 Task: Find connections with filter location Villers-lès-Nancy with filter topic #Jobswith filter profile language Potuguese with filter current company Medline Industries, LP with filter school SILVER OAK COLLEGE OF ENGG., & TECH., AHMEDABAD 077 with filter industry Metal Treatments with filter service category WordPress Design with filter keywords title Mortgage Loan Processor
Action: Mouse moved to (304, 209)
Screenshot: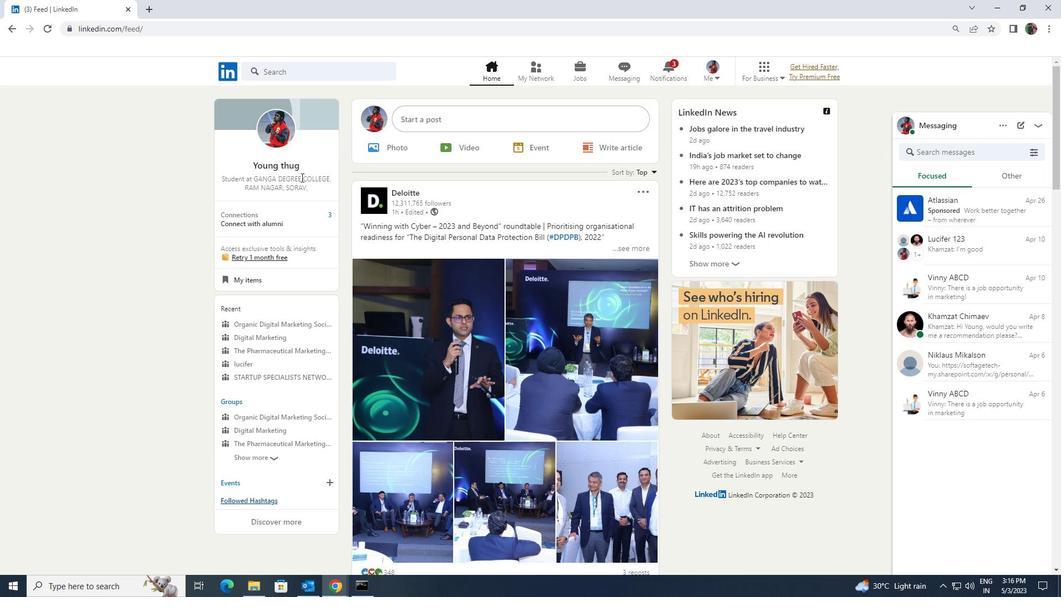 
Action: Mouse pressed left at (304, 209)
Screenshot: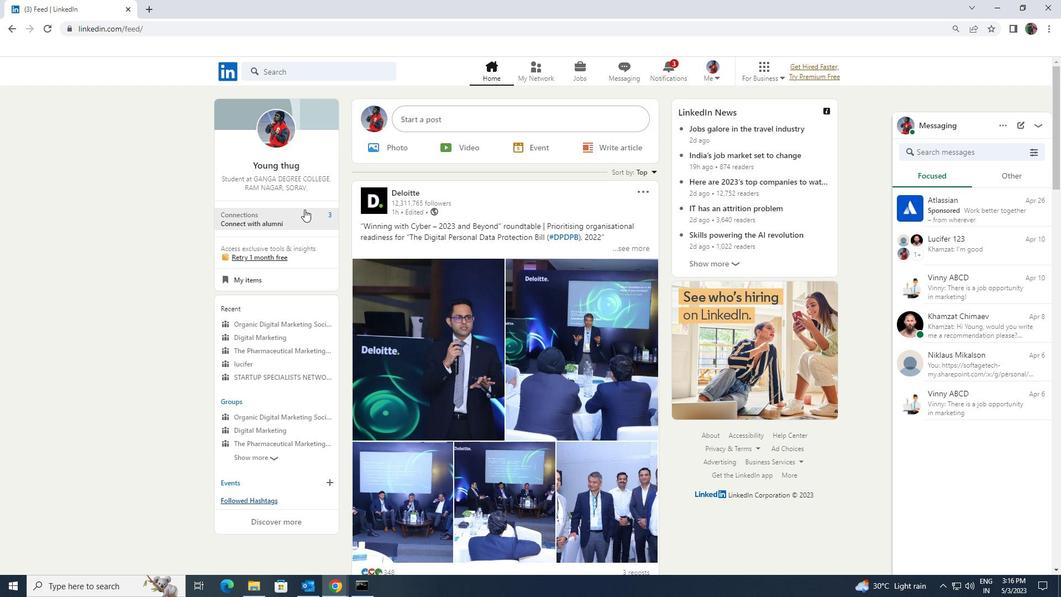 
Action: Mouse moved to (319, 132)
Screenshot: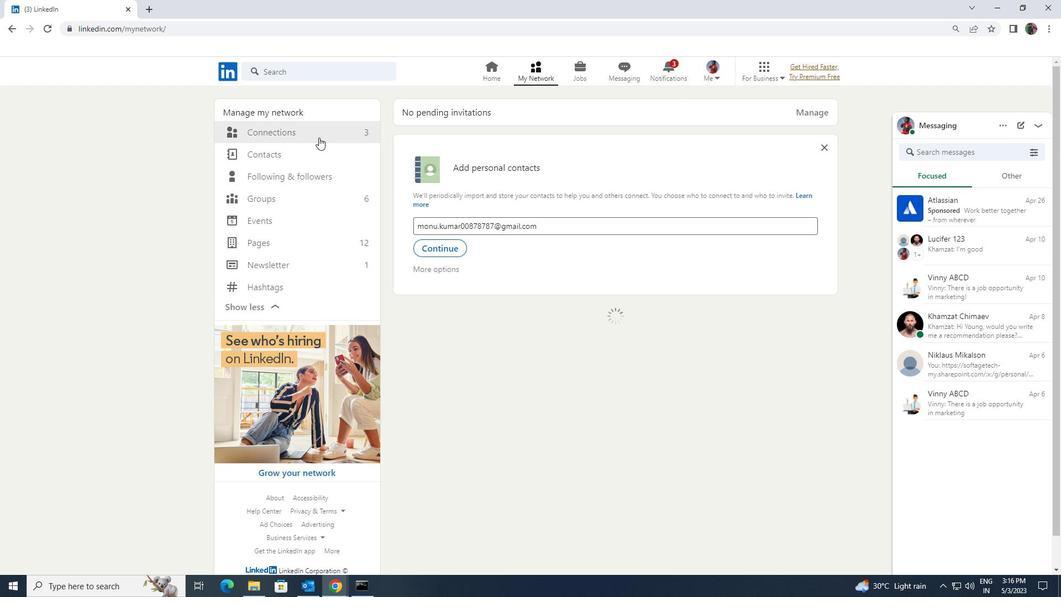 
Action: Mouse pressed left at (319, 132)
Screenshot: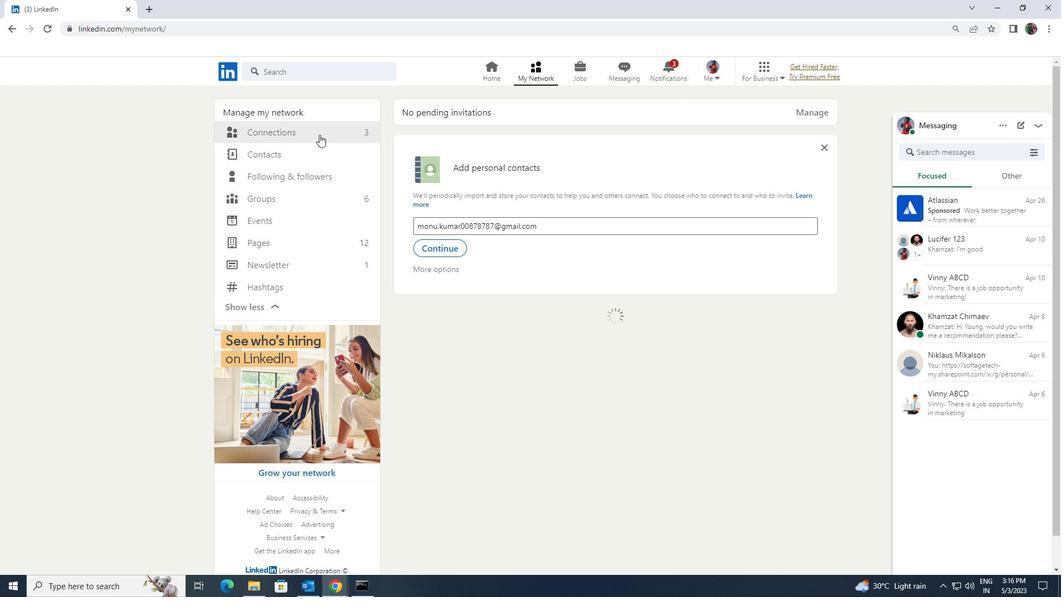 
Action: Mouse moved to (604, 135)
Screenshot: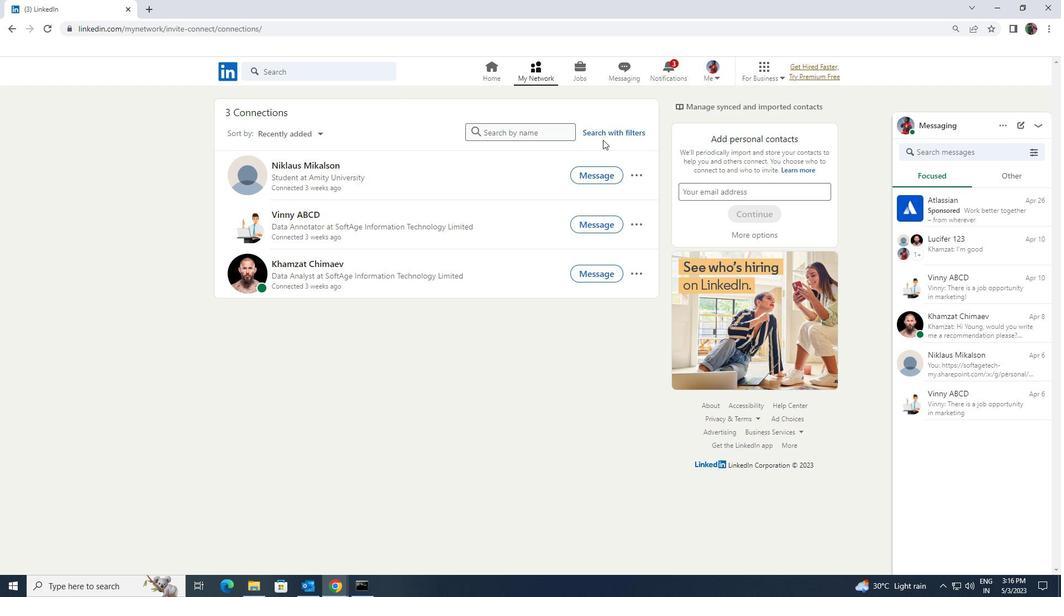 
Action: Mouse pressed left at (604, 135)
Screenshot: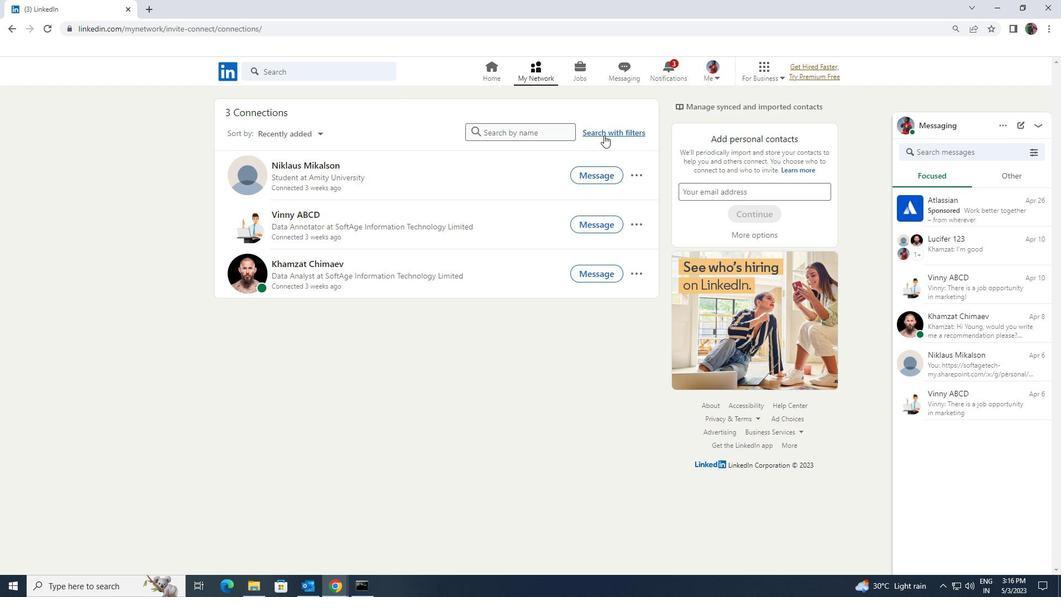 
Action: Mouse moved to (562, 102)
Screenshot: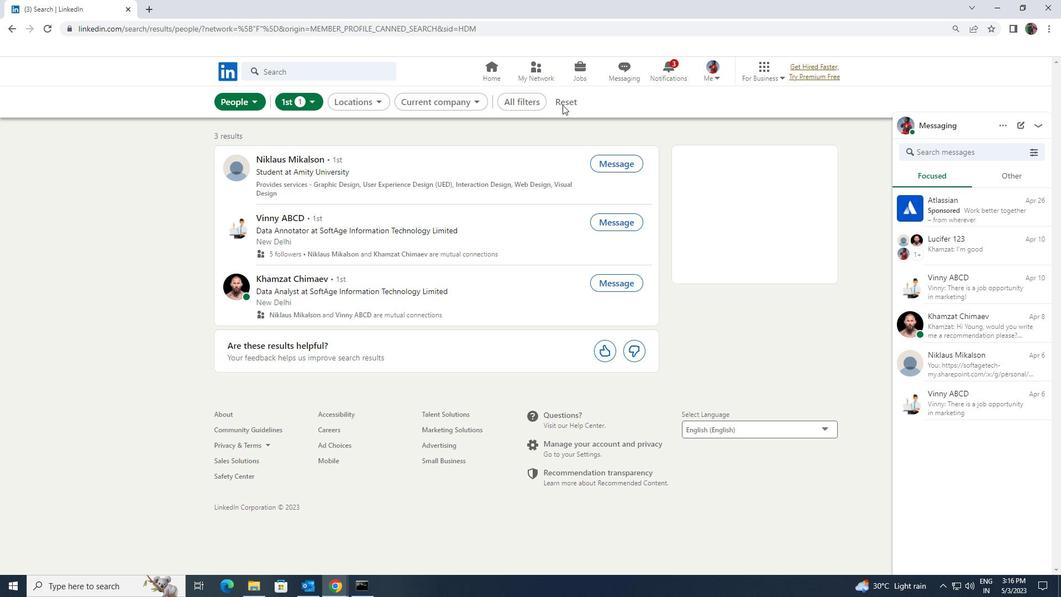 
Action: Mouse pressed left at (562, 102)
Screenshot: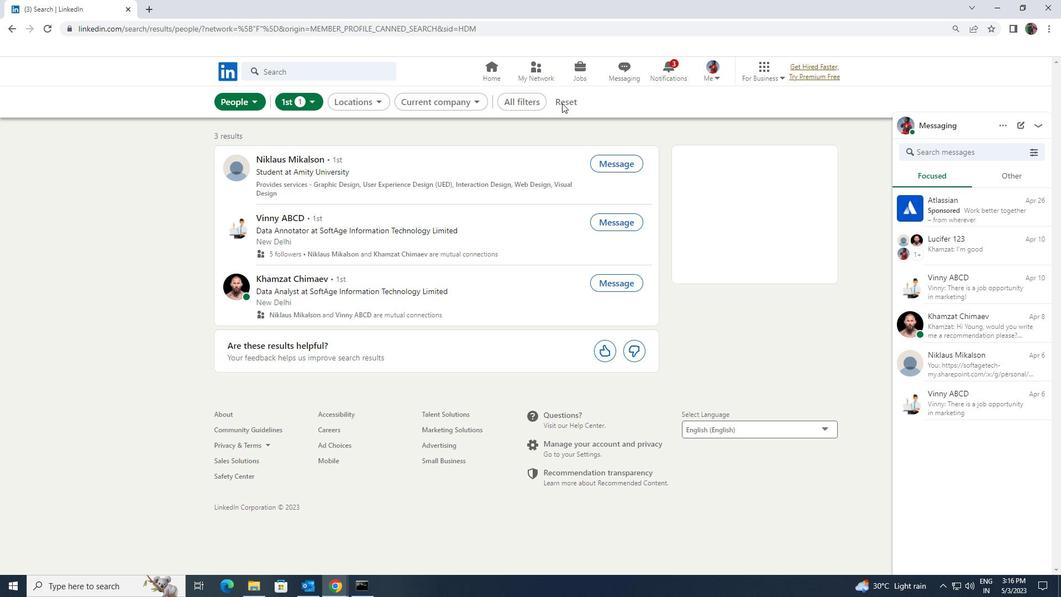 
Action: Mouse moved to (543, 101)
Screenshot: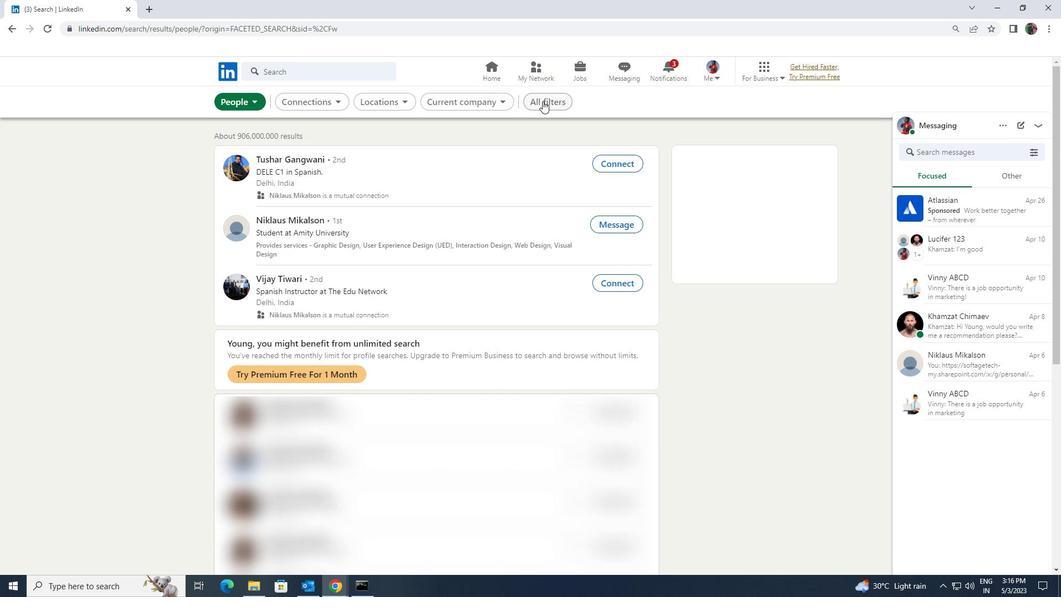 
Action: Mouse pressed left at (543, 101)
Screenshot: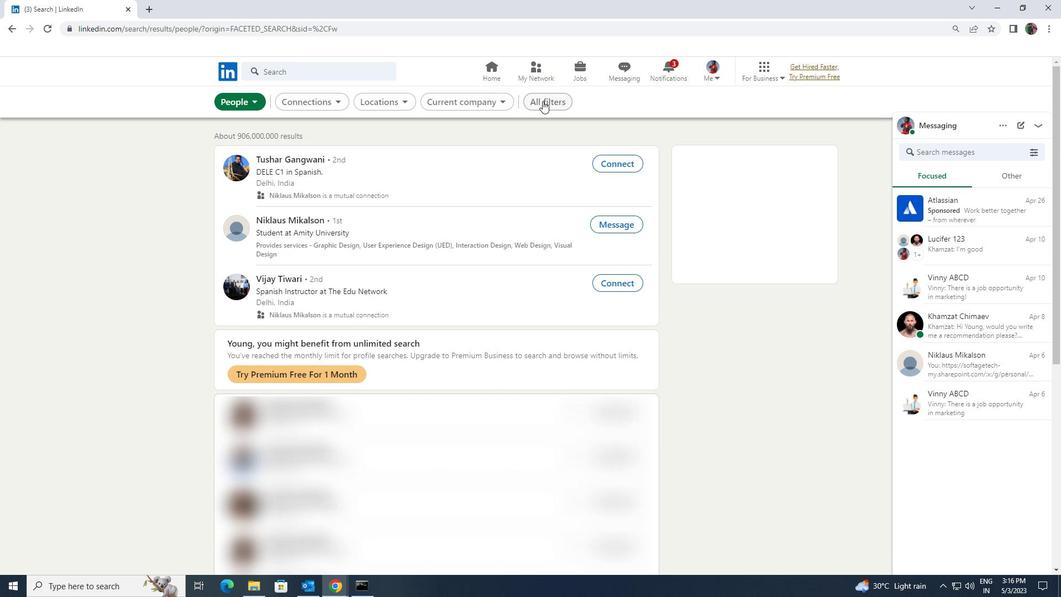 
Action: Mouse moved to (916, 435)
Screenshot: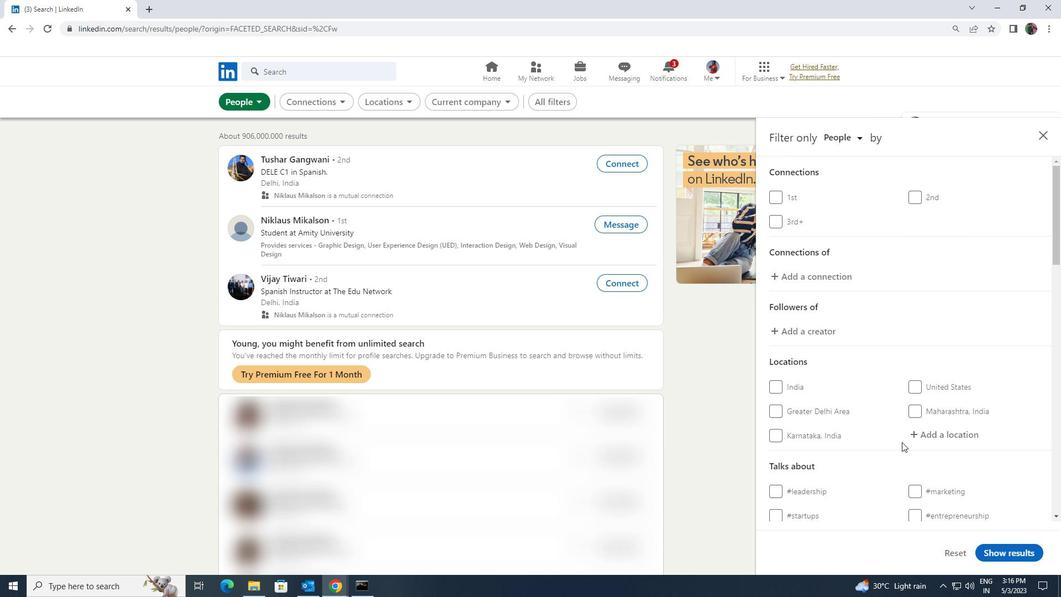 
Action: Mouse pressed left at (916, 435)
Screenshot: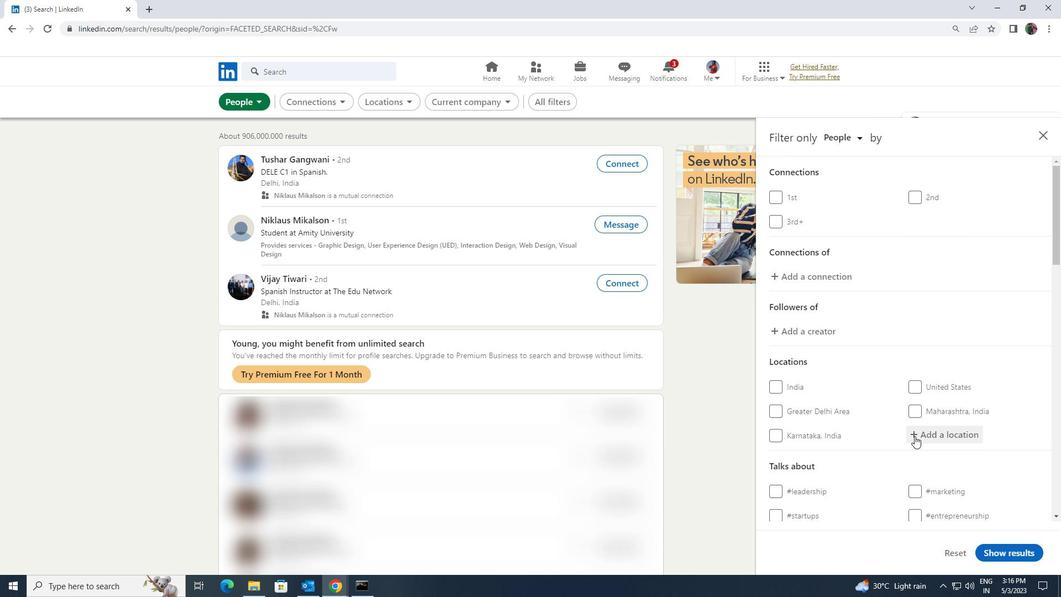 
Action: Mouse moved to (916, 434)
Screenshot: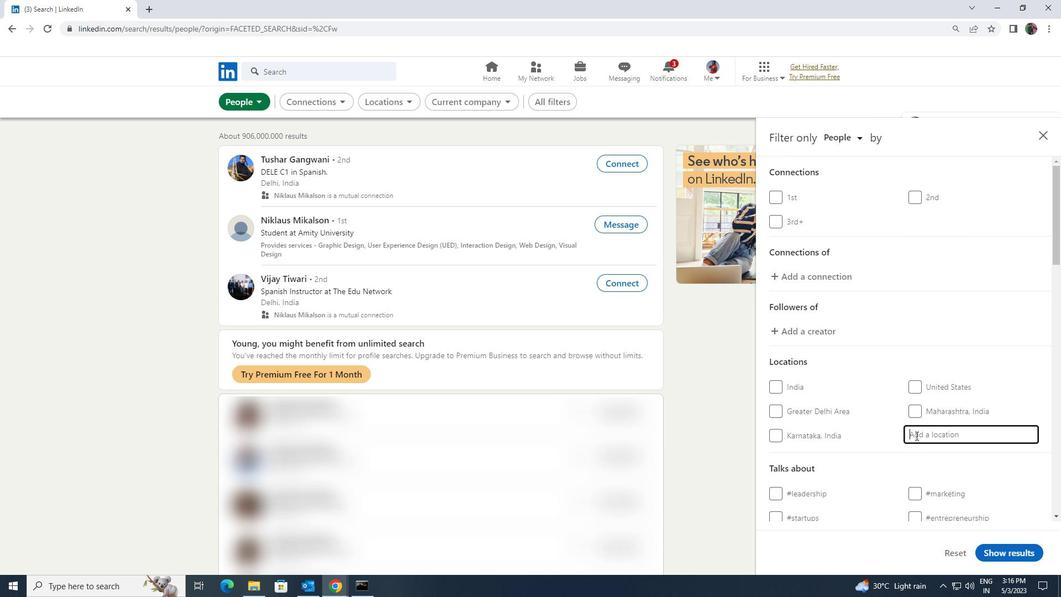 
Action: Key pressed <Key.shift>VILLERSL<Key.backspace><Key.space>LE<Key.space><Key.backspace><Key.backspace><Key.backspace>S<Key.backspace>LES<Key.space>
Screenshot: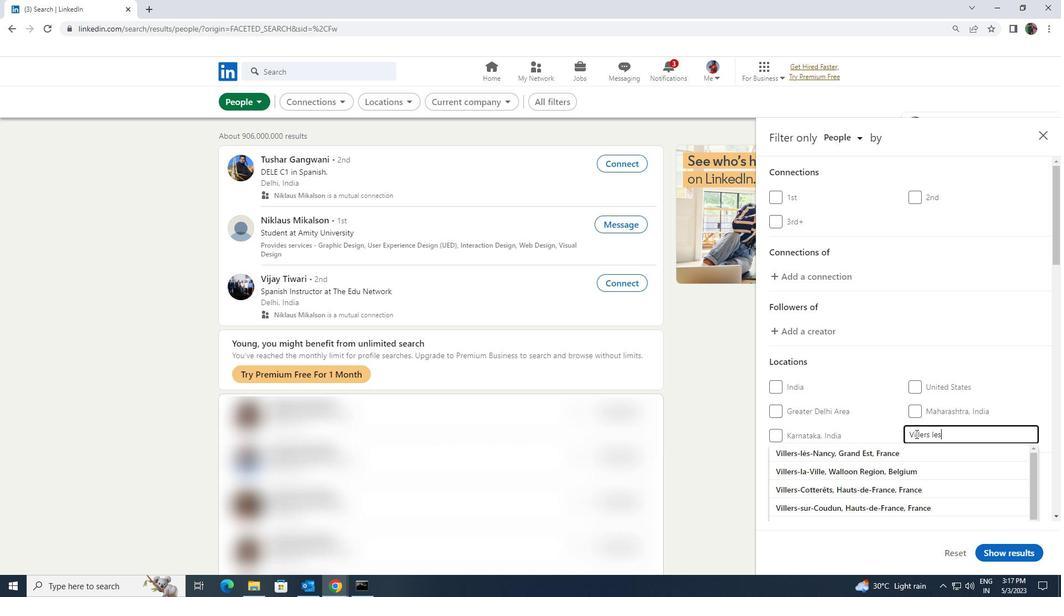 
Action: Mouse moved to (911, 449)
Screenshot: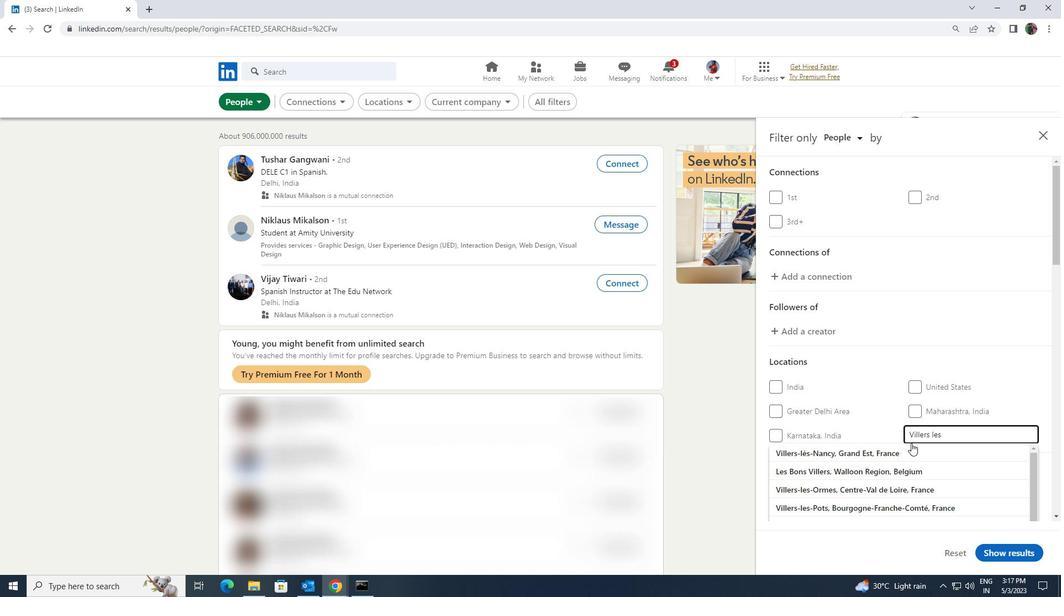 
Action: Mouse pressed left at (911, 449)
Screenshot: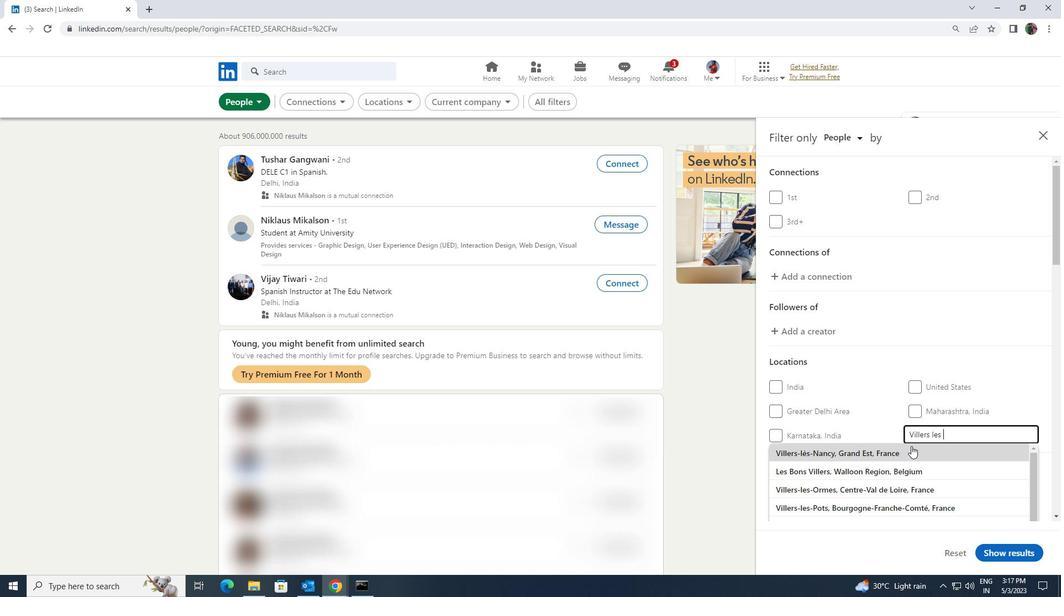 
Action: Mouse moved to (901, 446)
Screenshot: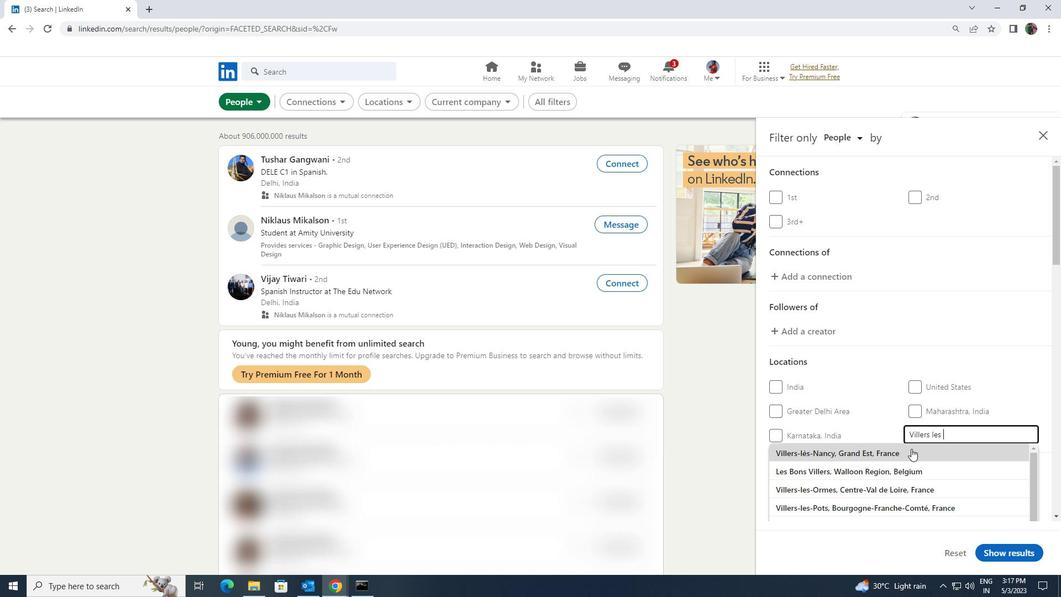 
Action: Mouse scrolled (901, 445) with delta (0, 0)
Screenshot: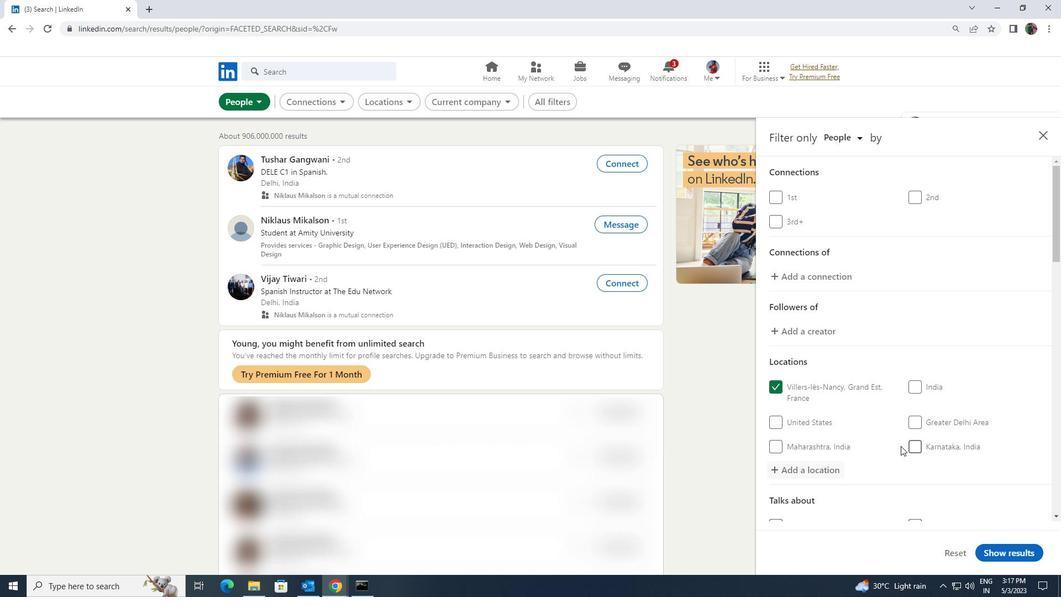 
Action: Mouse scrolled (901, 445) with delta (0, 0)
Screenshot: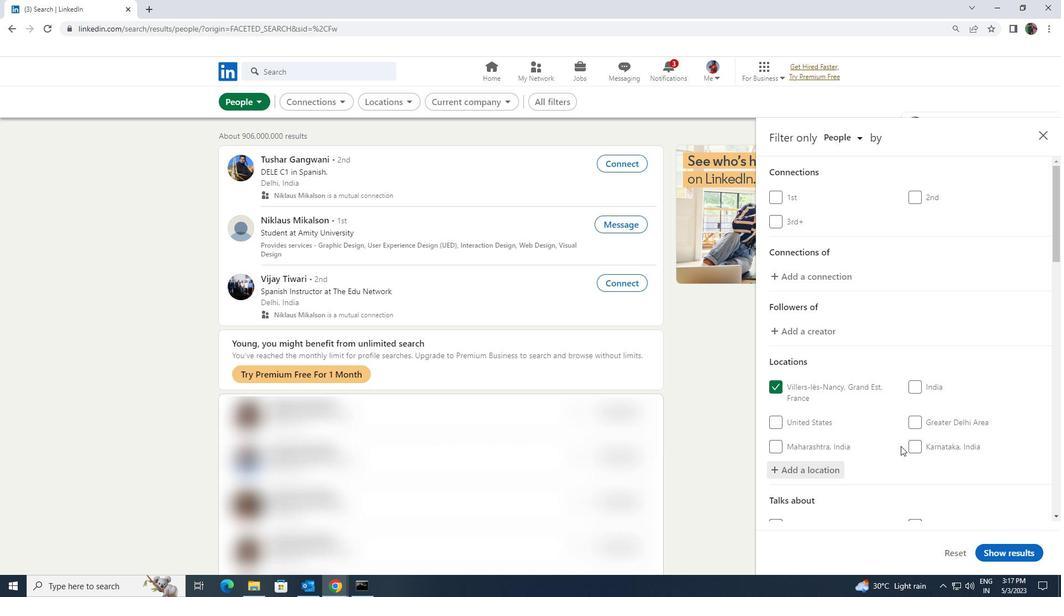 
Action: Mouse moved to (930, 467)
Screenshot: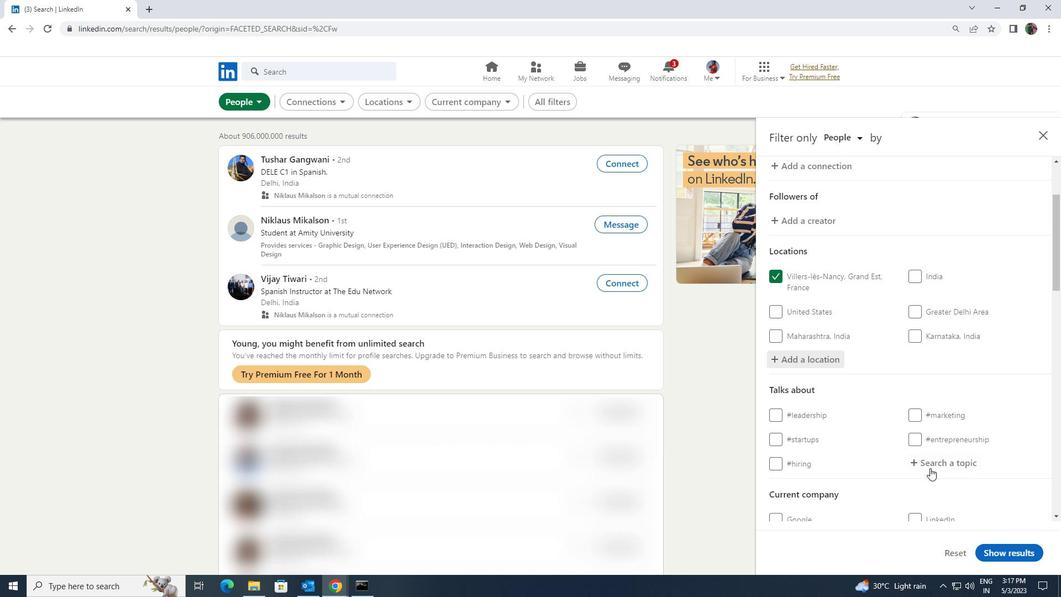 
Action: Mouse pressed left at (930, 467)
Screenshot: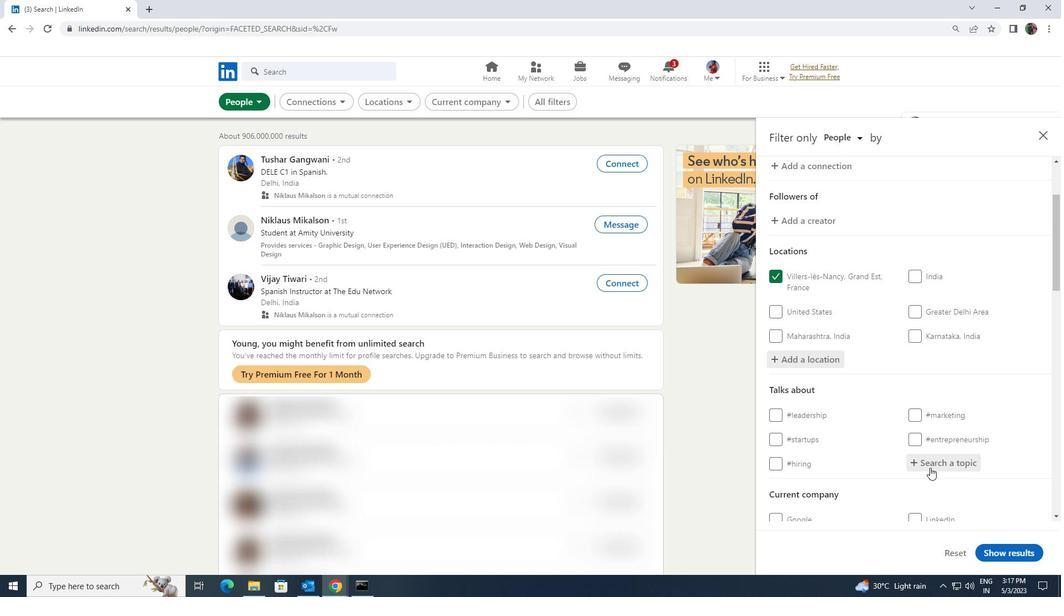 
Action: Key pressed <Key.shift><Key.shift><Key.shift><Key.shift><Key.shift><Key.shift><Key.shift>JOBS
Screenshot: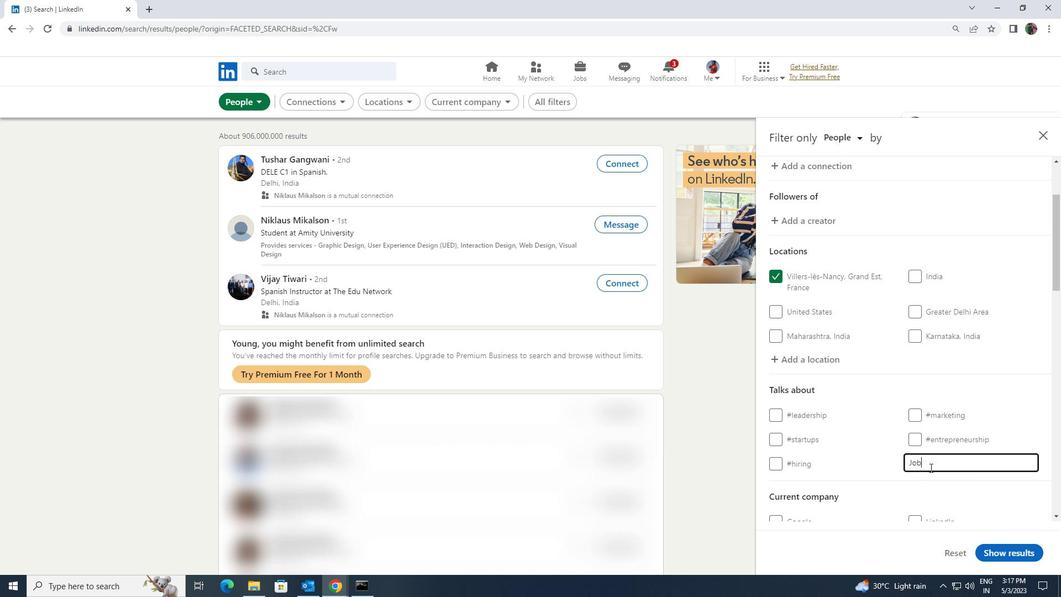 
Action: Mouse moved to (925, 470)
Screenshot: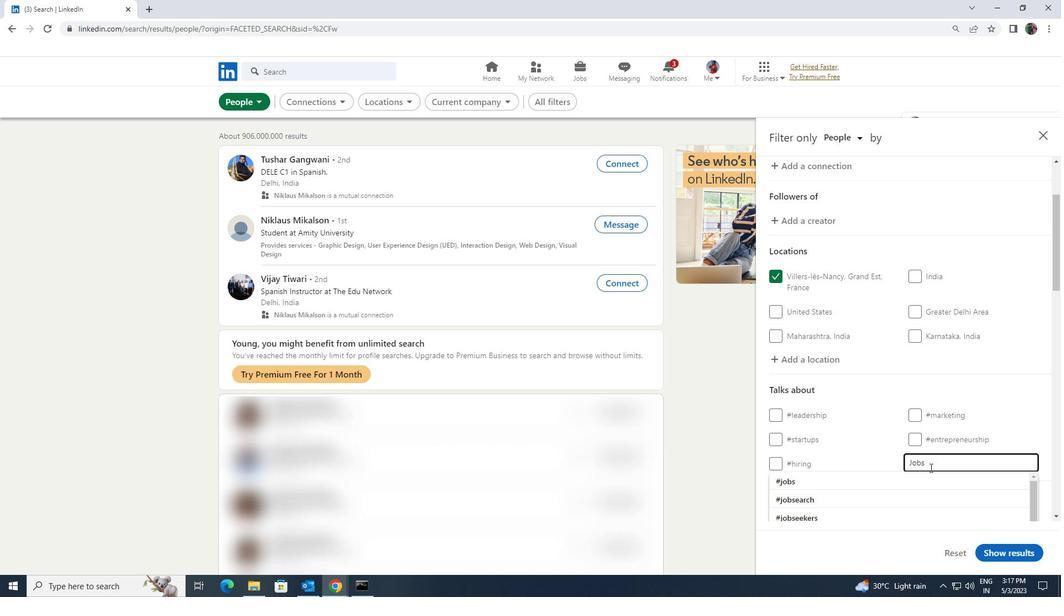 
Action: Mouse pressed left at (925, 470)
Screenshot: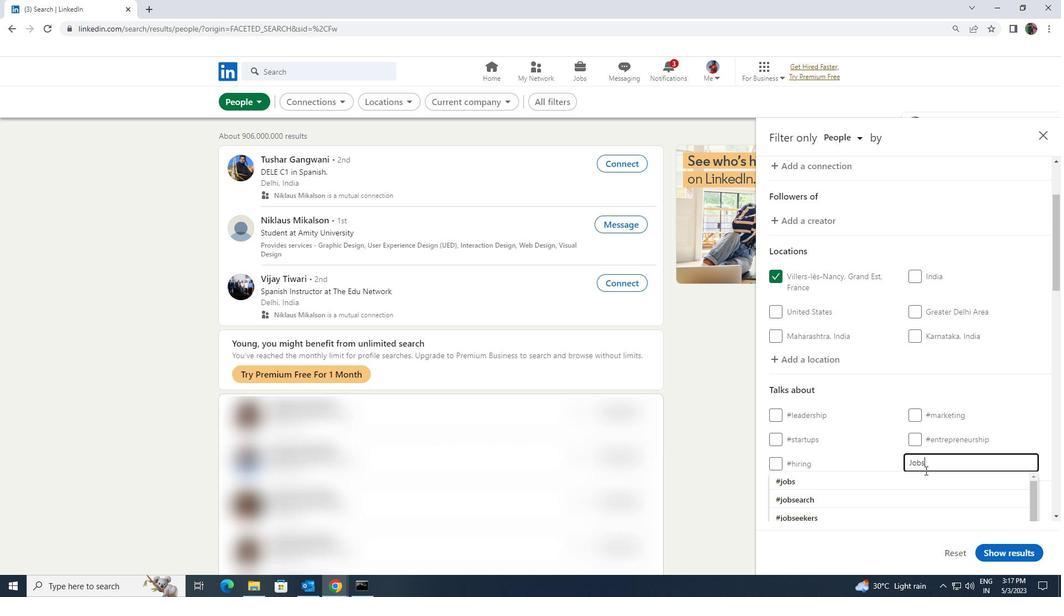 
Action: Mouse moved to (921, 475)
Screenshot: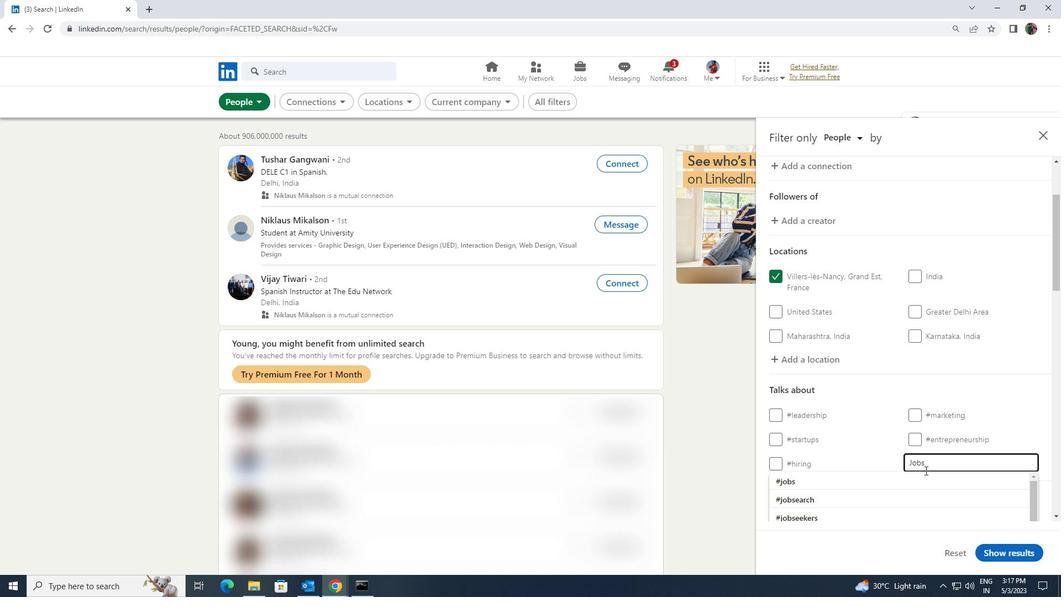 
Action: Mouse pressed left at (921, 475)
Screenshot: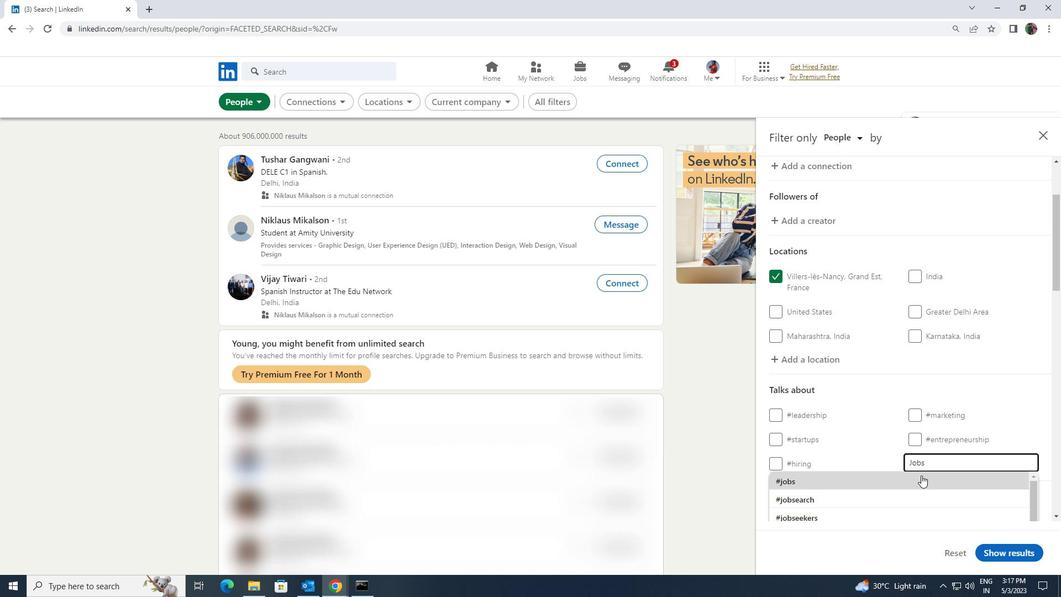 
Action: Mouse scrolled (921, 475) with delta (0, 0)
Screenshot: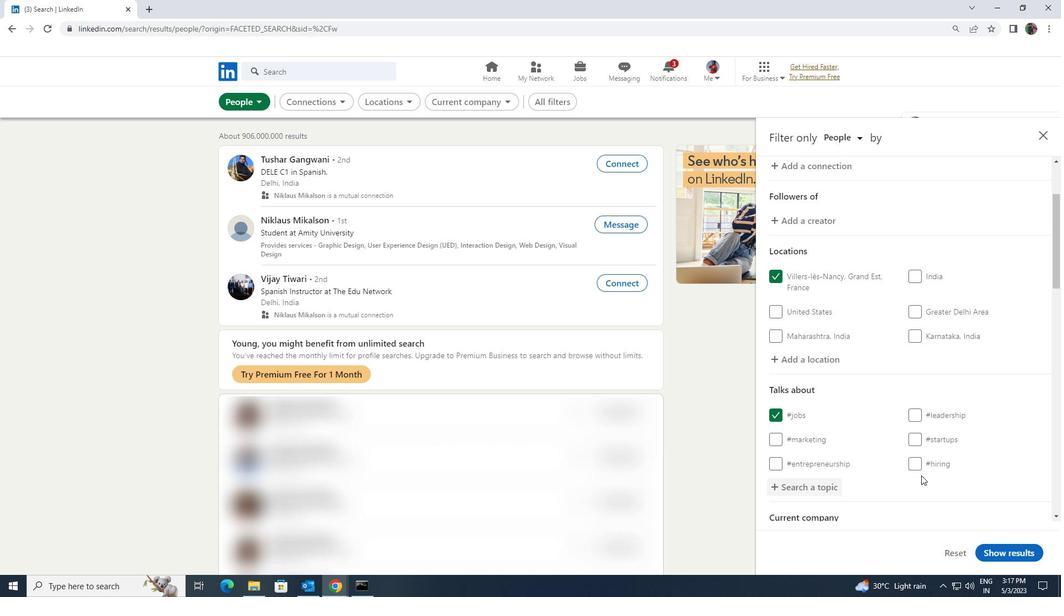 
Action: Mouse scrolled (921, 475) with delta (0, 0)
Screenshot: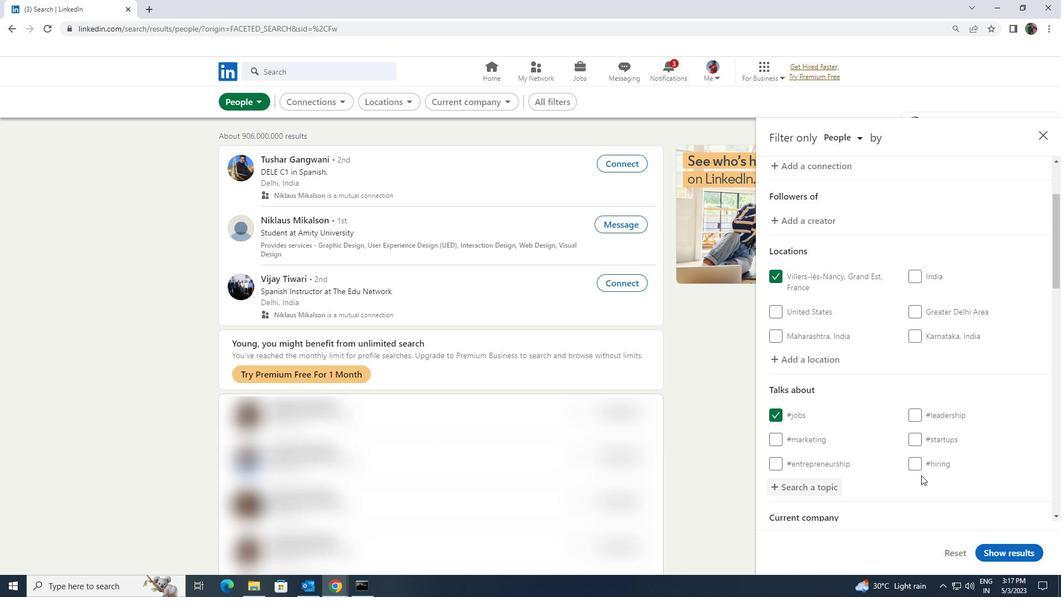 
Action: Mouse scrolled (921, 475) with delta (0, 0)
Screenshot: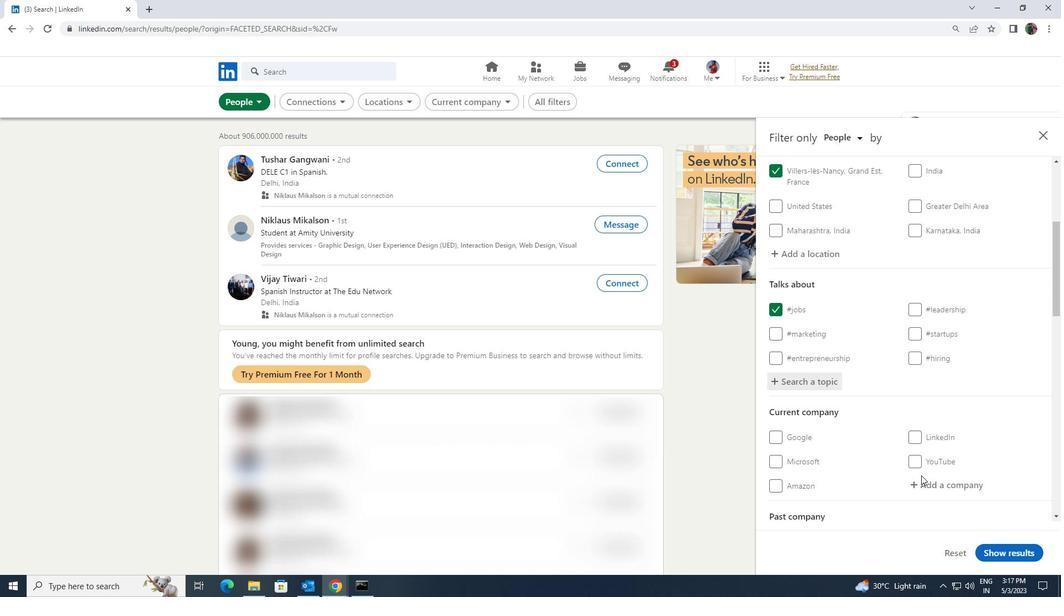 
Action: Mouse scrolled (921, 475) with delta (0, 0)
Screenshot: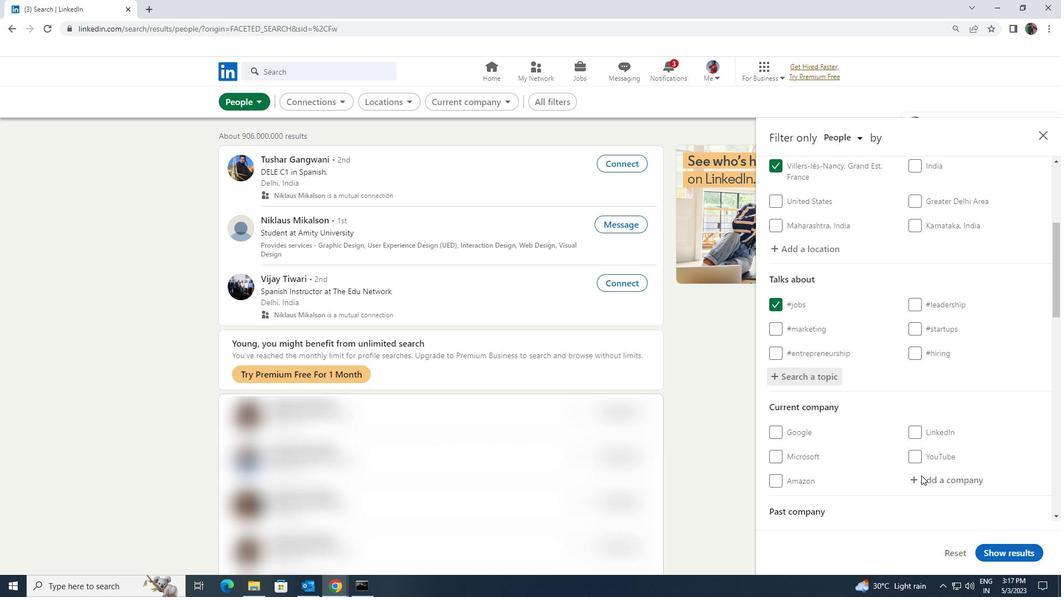 
Action: Mouse scrolled (921, 475) with delta (0, 0)
Screenshot: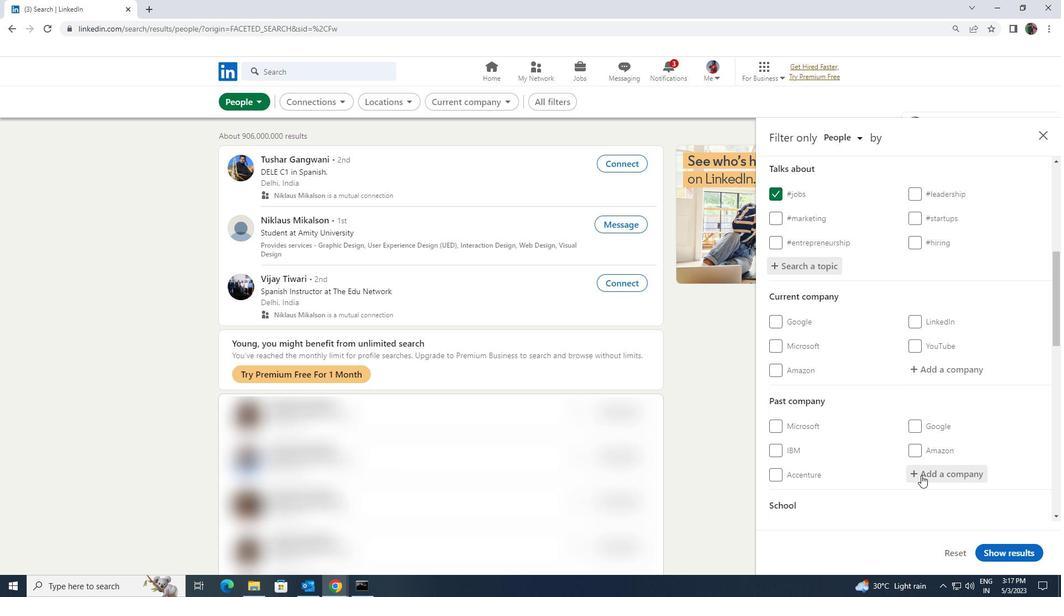 
Action: Mouse moved to (921, 475)
Screenshot: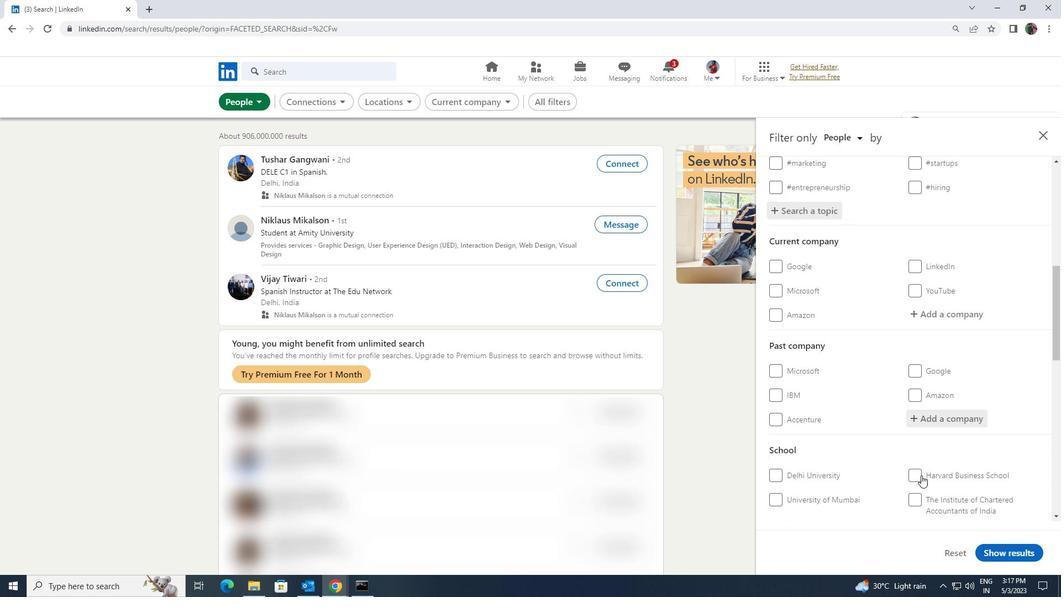 
Action: Mouse scrolled (921, 475) with delta (0, 0)
Screenshot: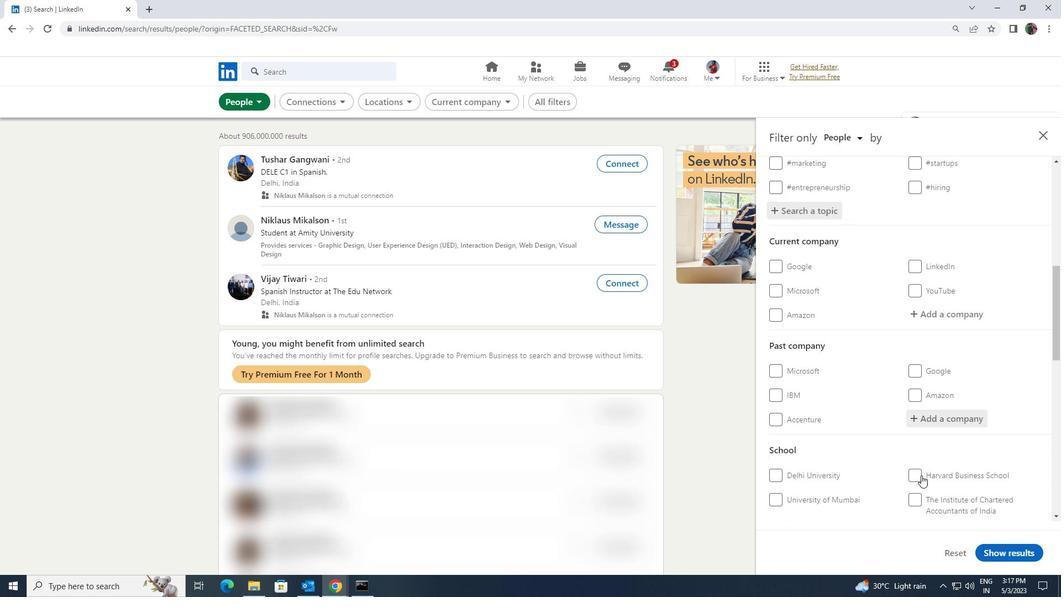 
Action: Mouse scrolled (921, 475) with delta (0, 0)
Screenshot: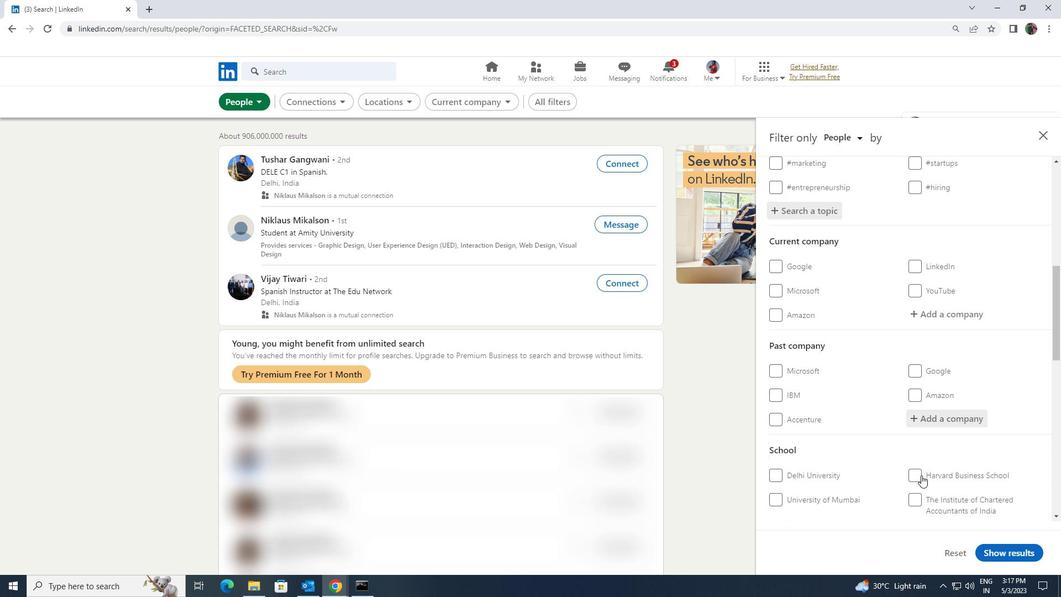 
Action: Mouse scrolled (921, 475) with delta (0, 0)
Screenshot: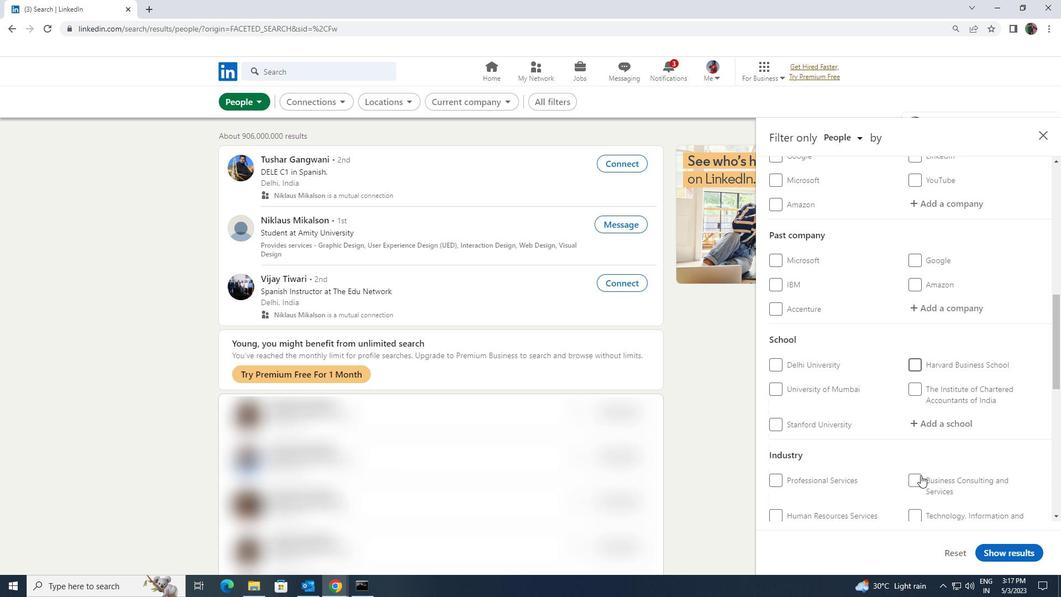 
Action: Mouse scrolled (921, 475) with delta (0, 0)
Screenshot: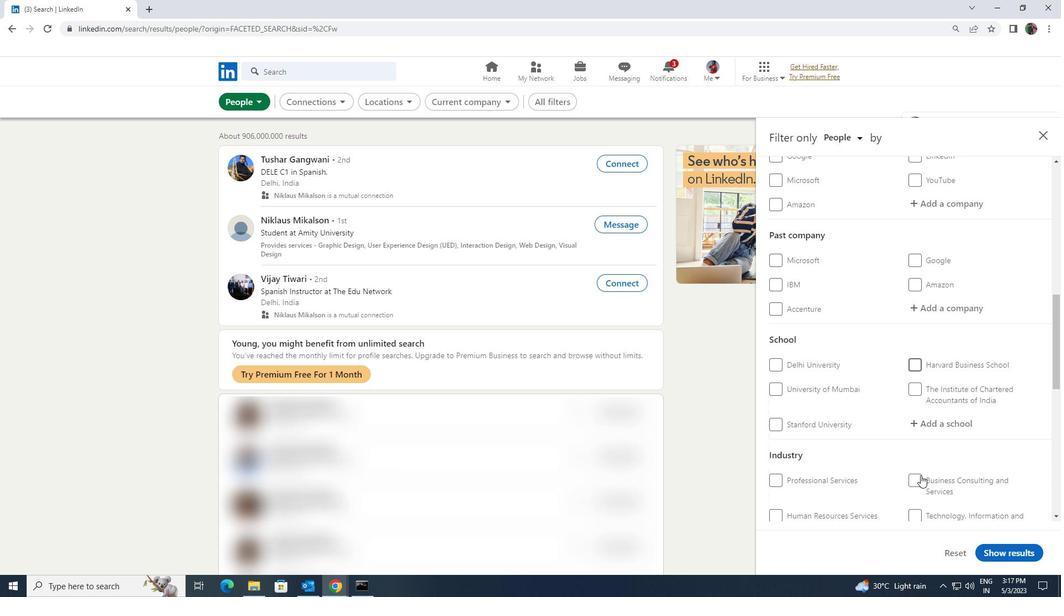 
Action: Mouse scrolled (921, 475) with delta (0, 0)
Screenshot: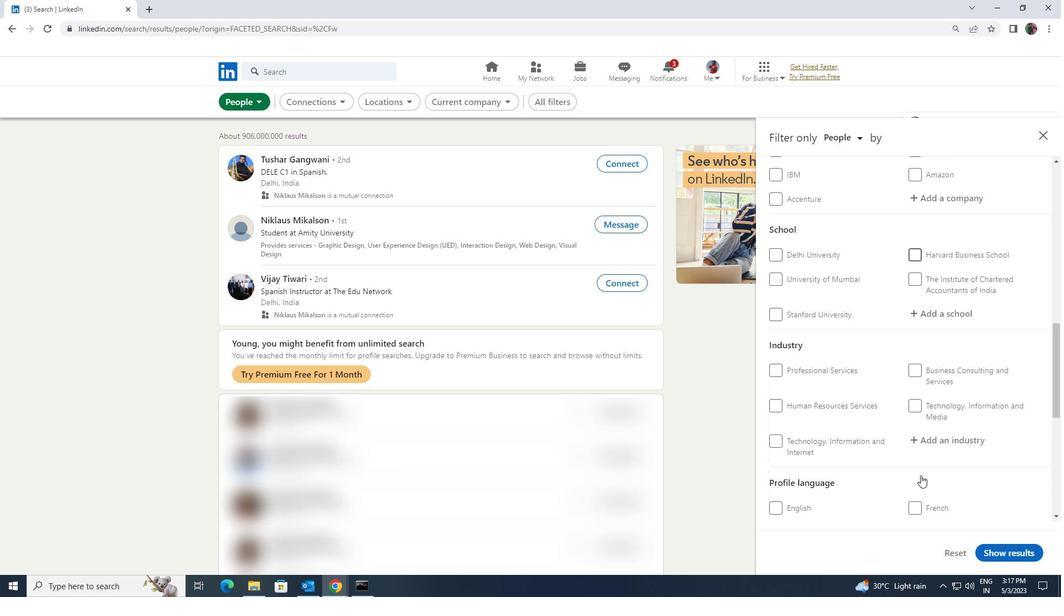 
Action: Mouse pressed left at (921, 475)
Screenshot: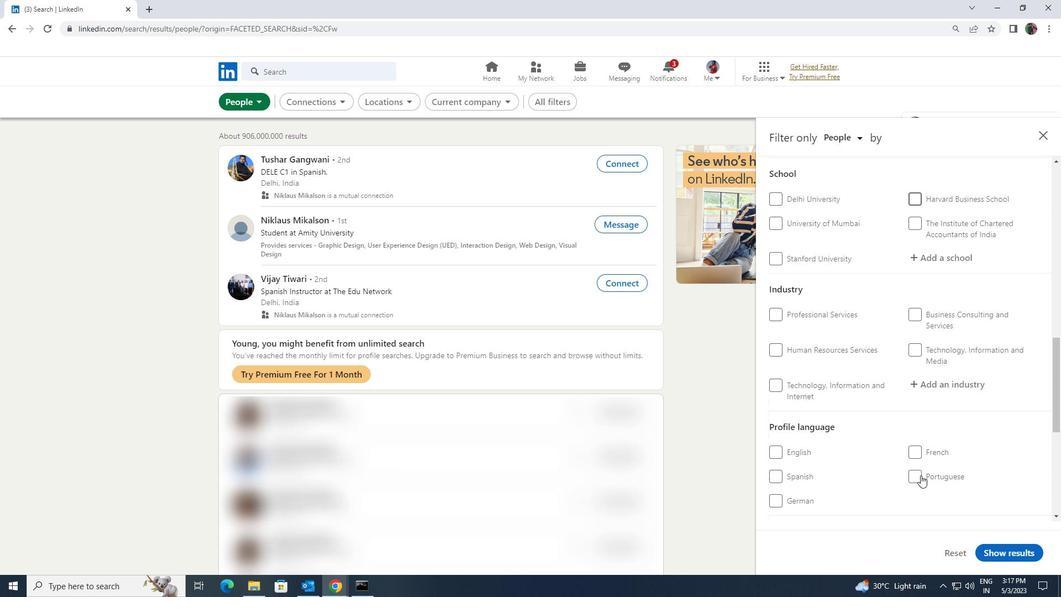 
Action: Mouse scrolled (921, 476) with delta (0, 0)
Screenshot: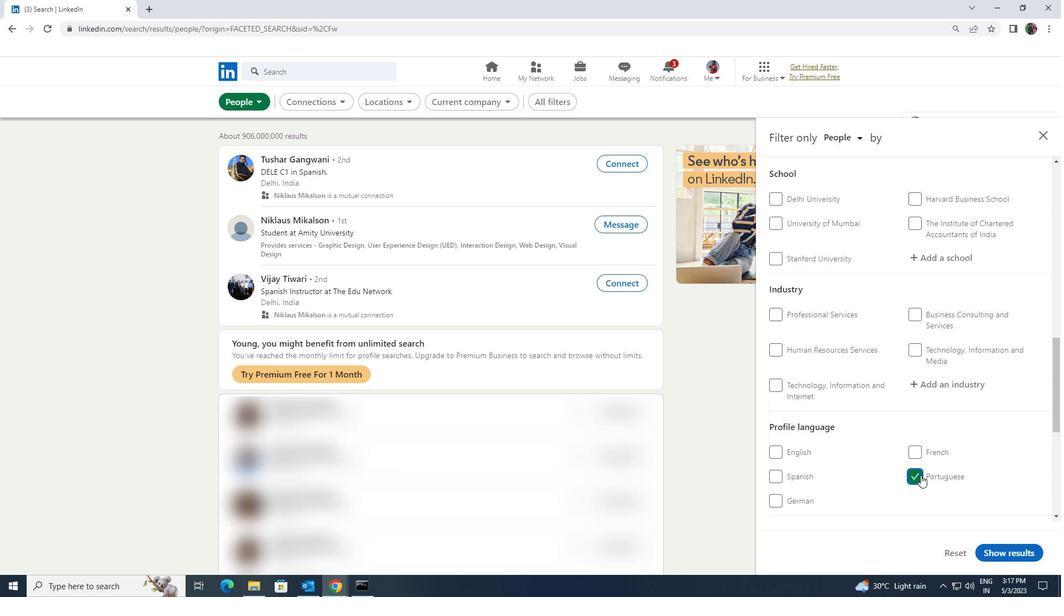 
Action: Mouse scrolled (921, 476) with delta (0, 0)
Screenshot: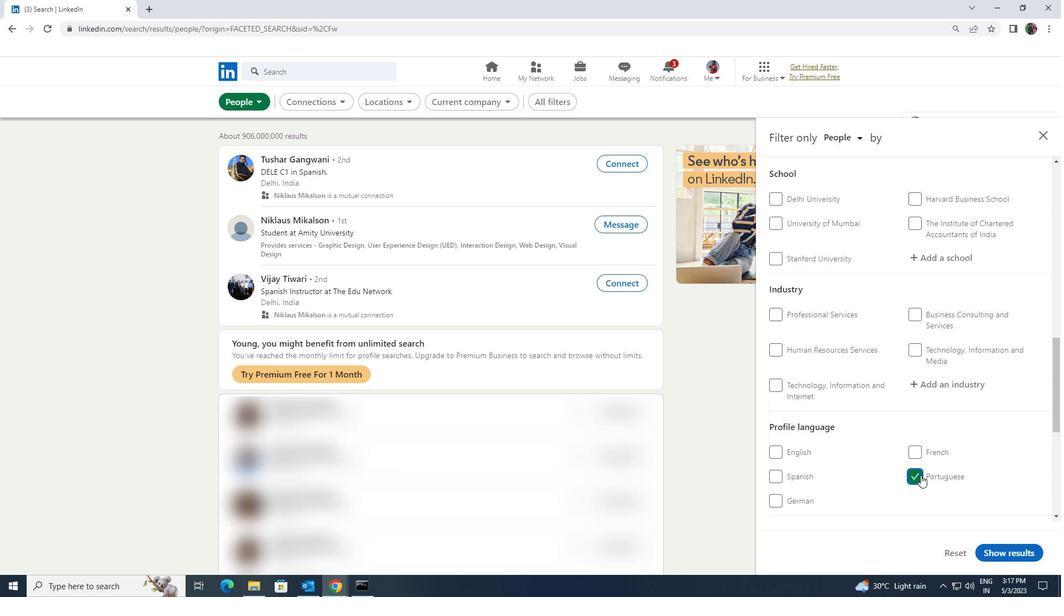 
Action: Mouse scrolled (921, 476) with delta (0, 0)
Screenshot: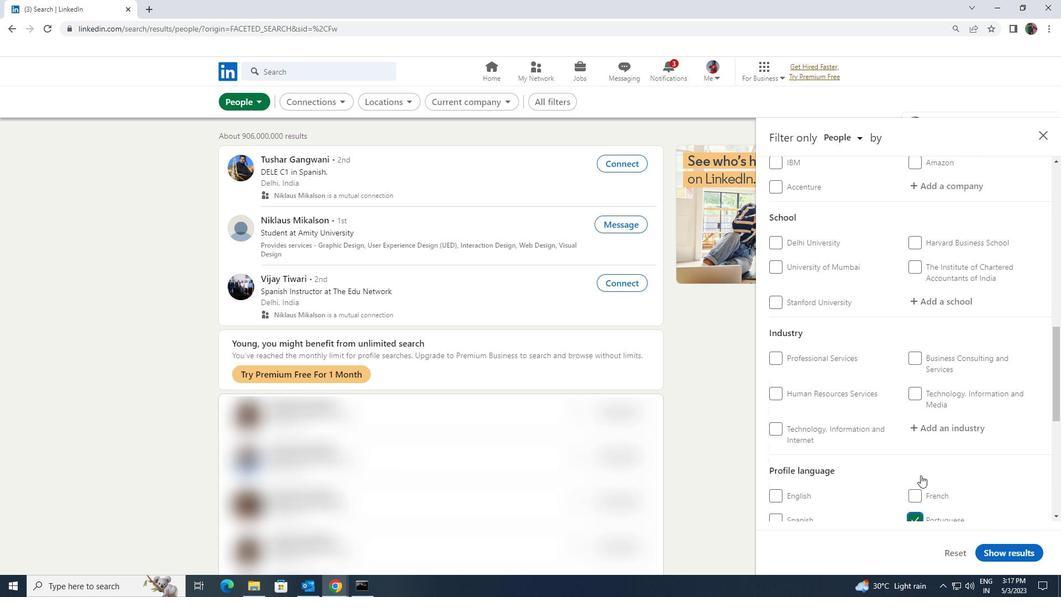 
Action: Mouse scrolled (921, 476) with delta (0, 0)
Screenshot: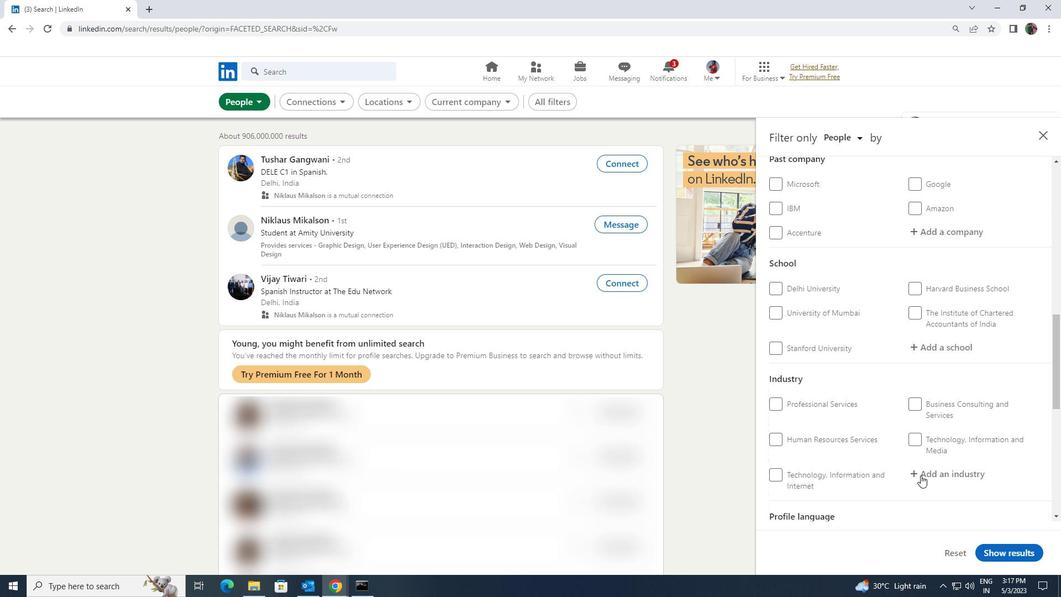 
Action: Mouse scrolled (921, 476) with delta (0, 0)
Screenshot: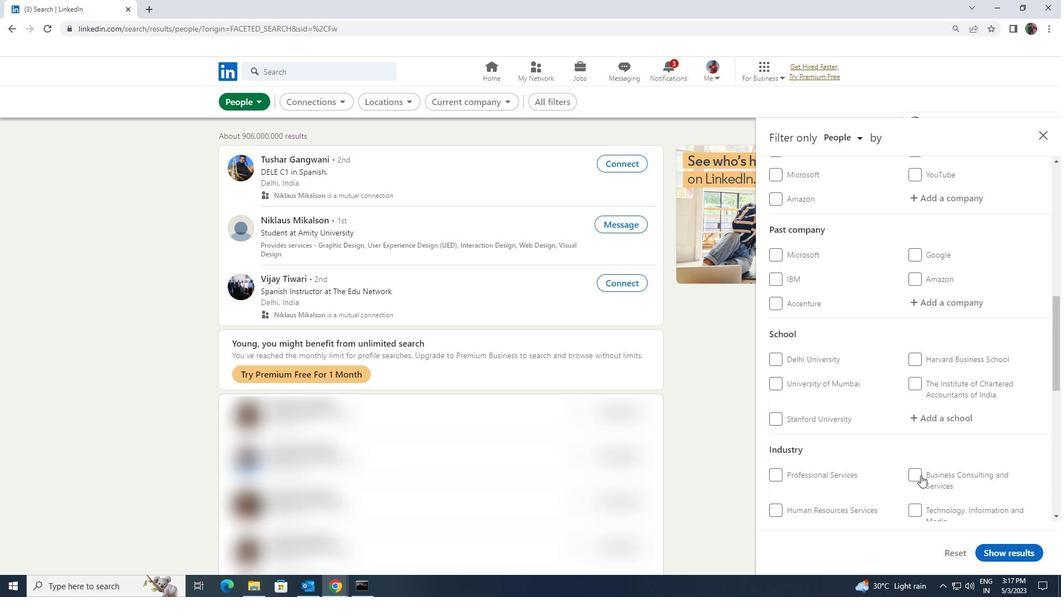 
Action: Mouse scrolled (921, 476) with delta (0, 0)
Screenshot: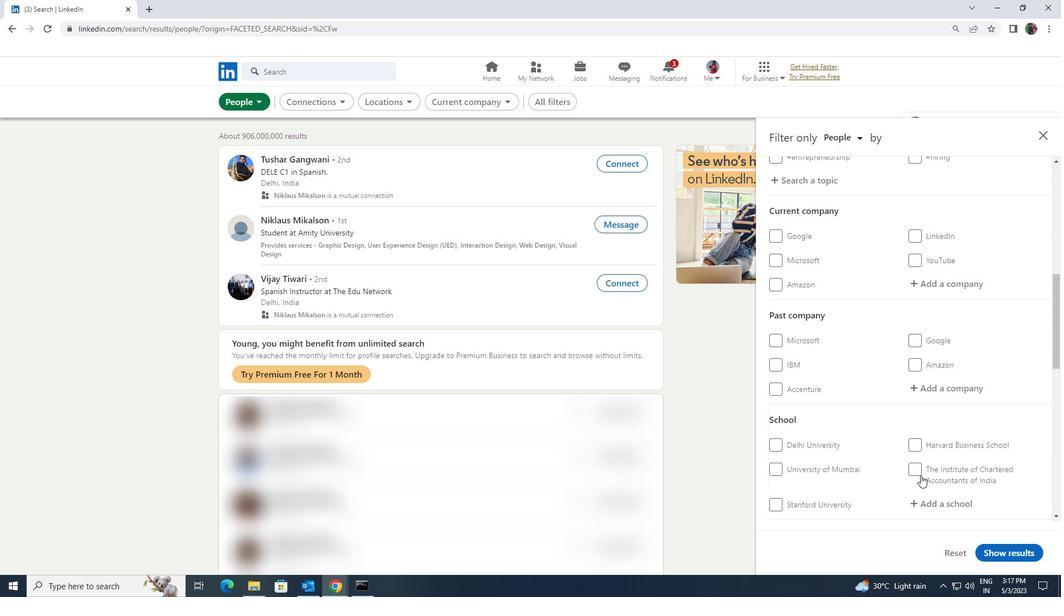 
Action: Mouse scrolled (921, 476) with delta (0, 0)
Screenshot: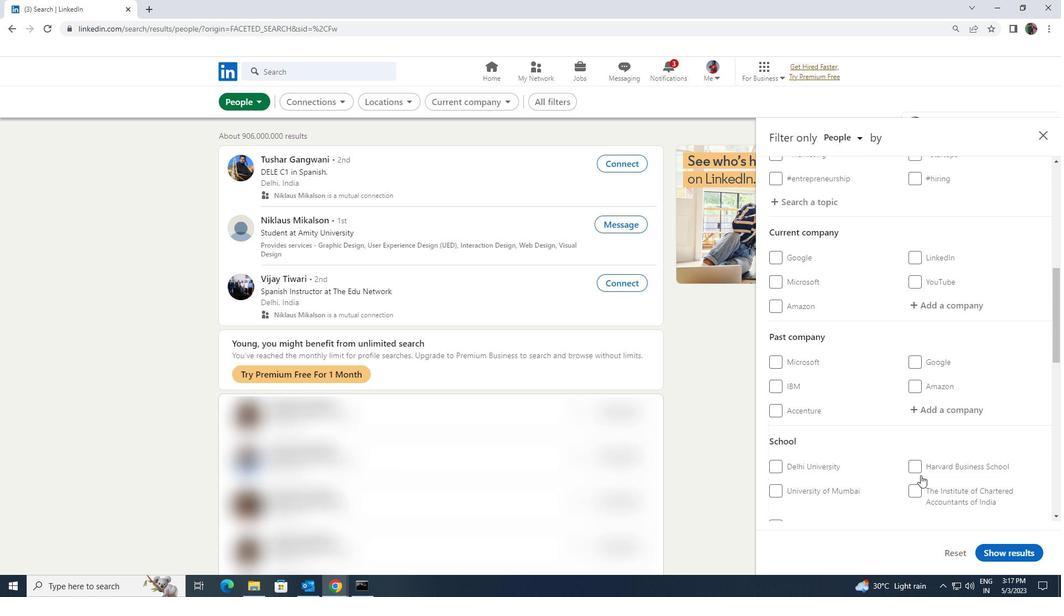 
Action: Mouse moved to (920, 472)
Screenshot: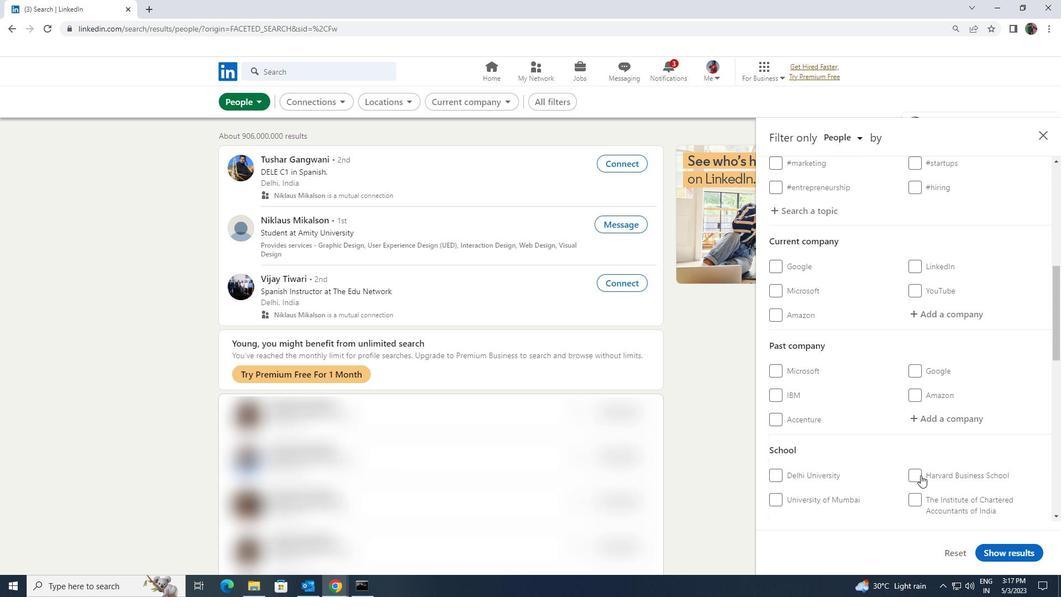 
Action: Mouse scrolled (920, 473) with delta (0, 0)
Screenshot: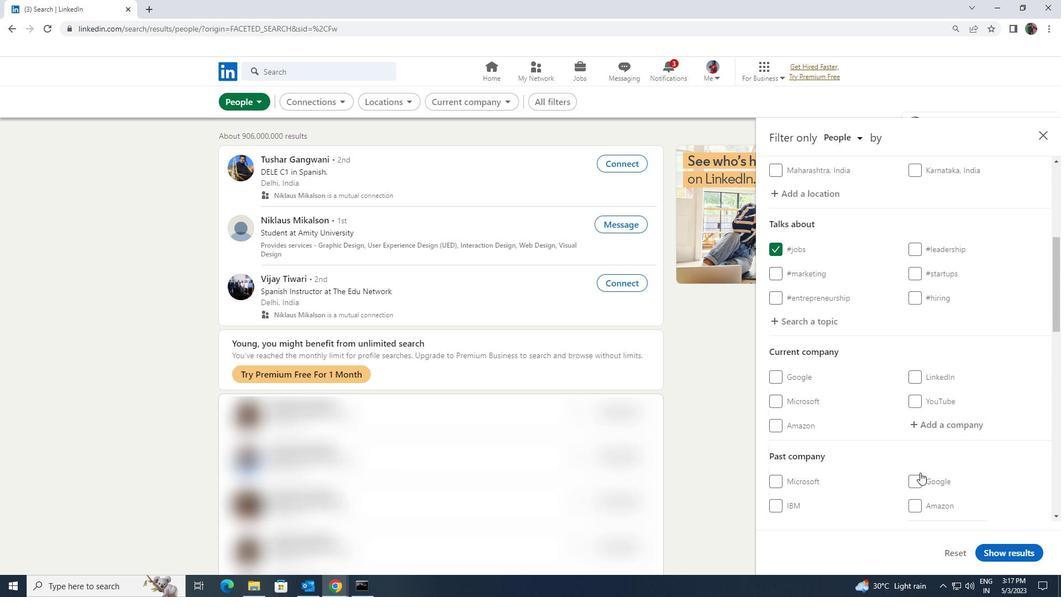 
Action: Mouse moved to (920, 476)
Screenshot: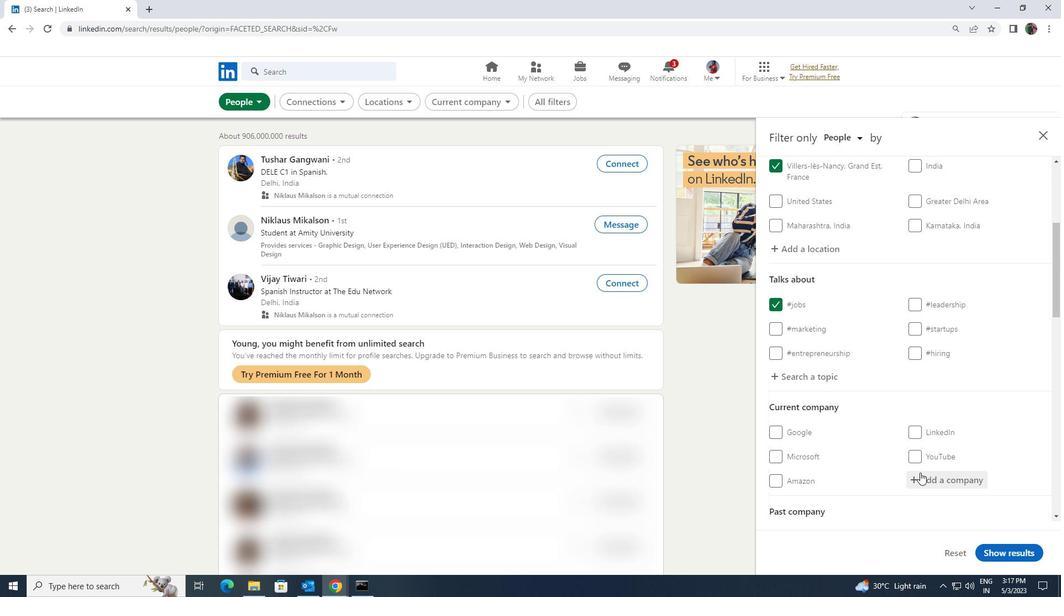 
Action: Mouse pressed left at (920, 476)
Screenshot: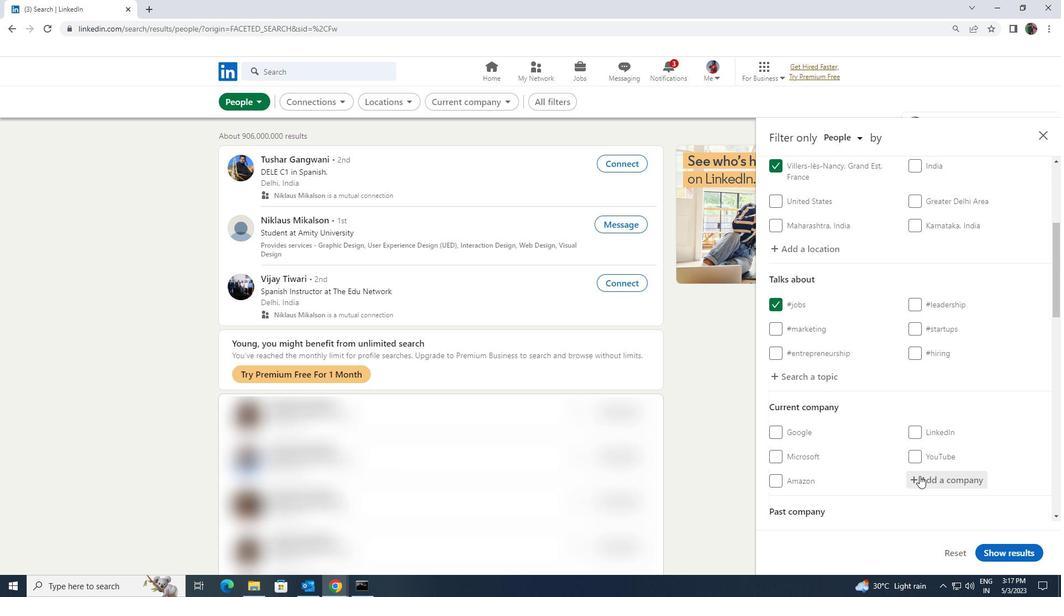 
Action: Key pressed <Key.shift><Key.shift><Key.shift><Key.shift><Key.shift><Key.shift><Key.shift><Key.shift><Key.shift><Key.shift><Key.shift><Key.shift><Key.shift><Key.shift><Key.shift>MEDLINE<Key.space>
Screenshot: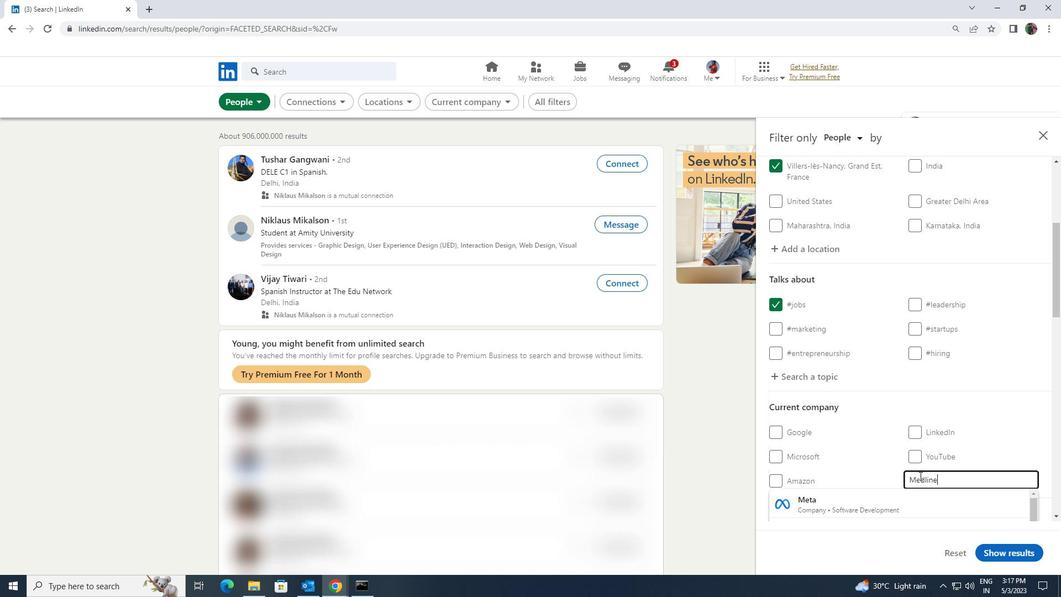 
Action: Mouse moved to (919, 494)
Screenshot: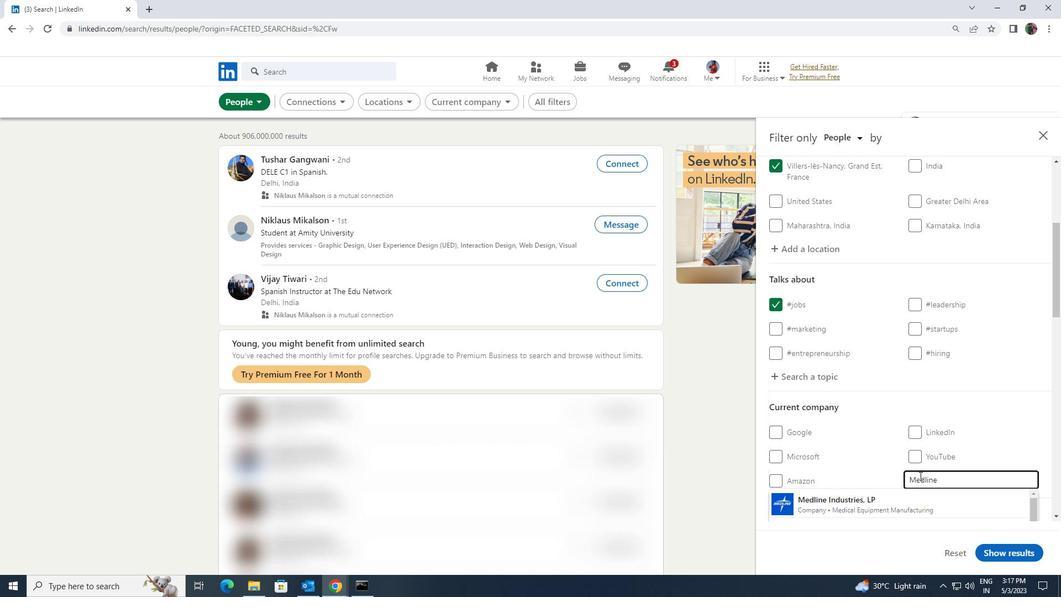 
Action: Mouse pressed left at (919, 494)
Screenshot: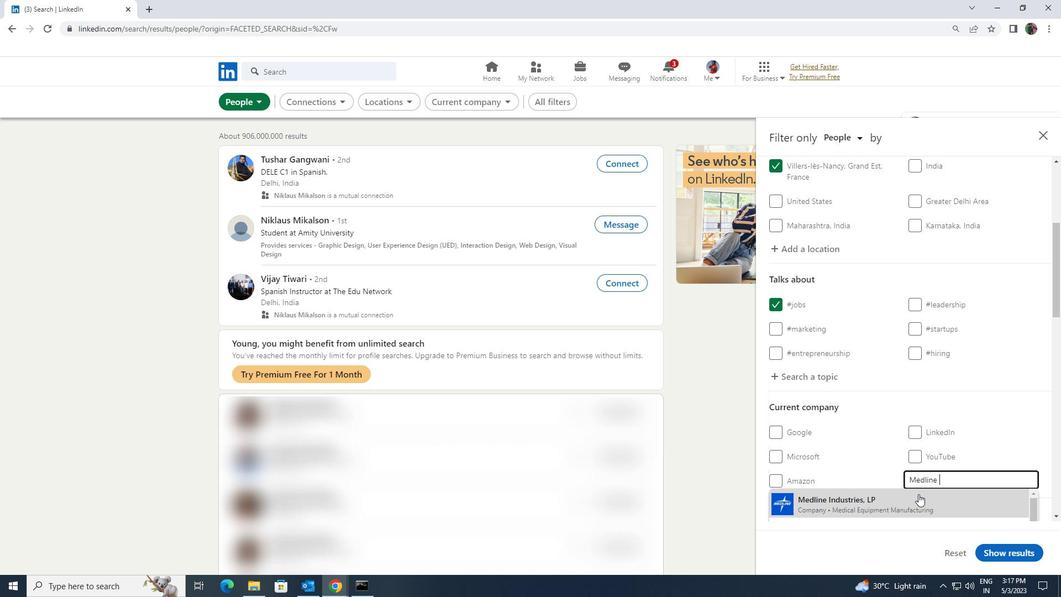 
Action: Mouse scrolled (919, 493) with delta (0, 0)
Screenshot: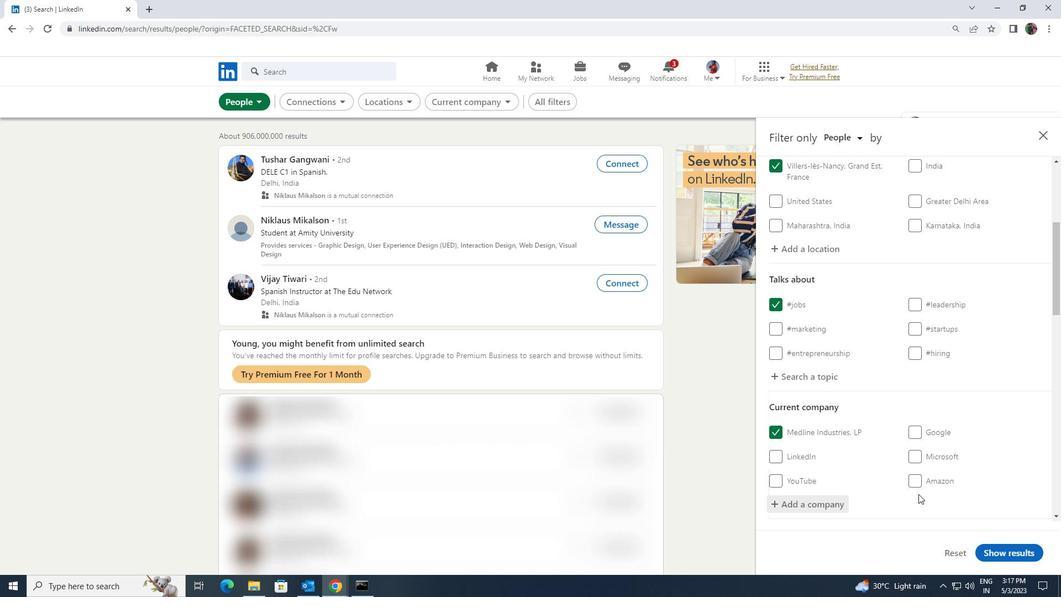 
Action: Mouse scrolled (919, 493) with delta (0, 0)
Screenshot: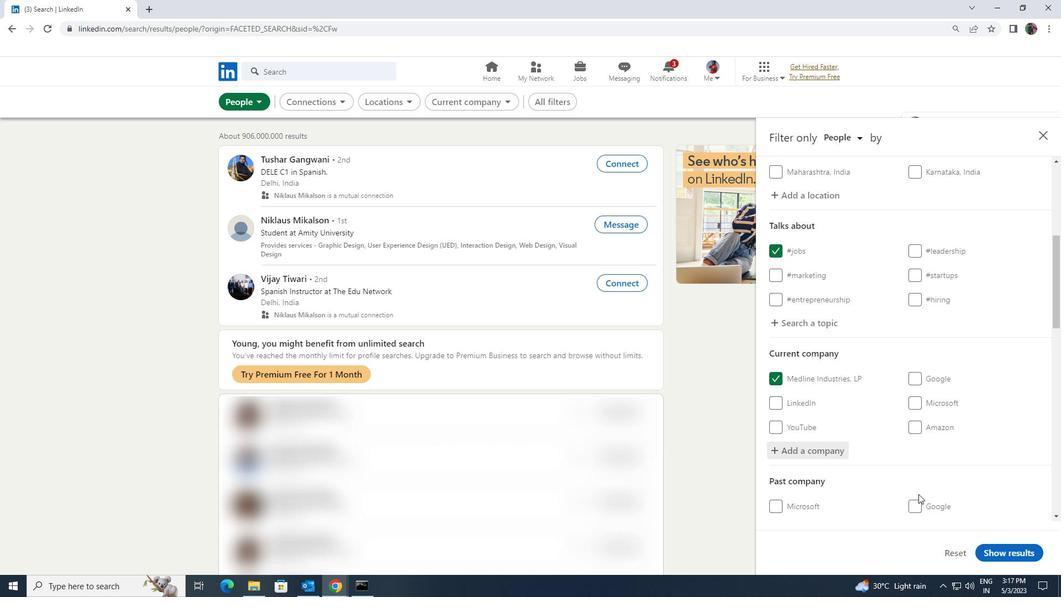 
Action: Mouse scrolled (919, 493) with delta (0, 0)
Screenshot: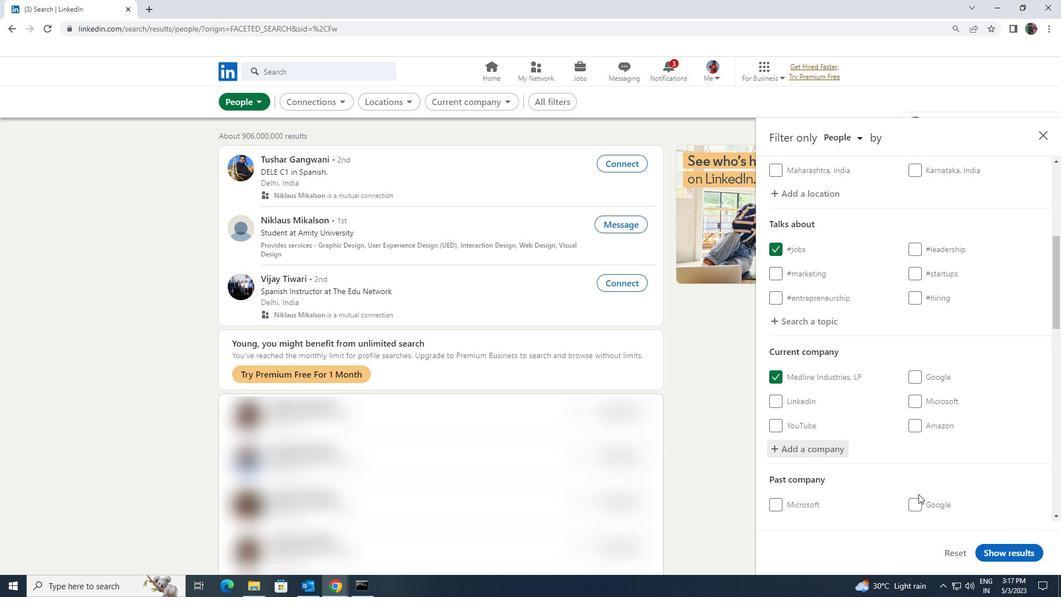 
Action: Mouse scrolled (919, 493) with delta (0, 0)
Screenshot: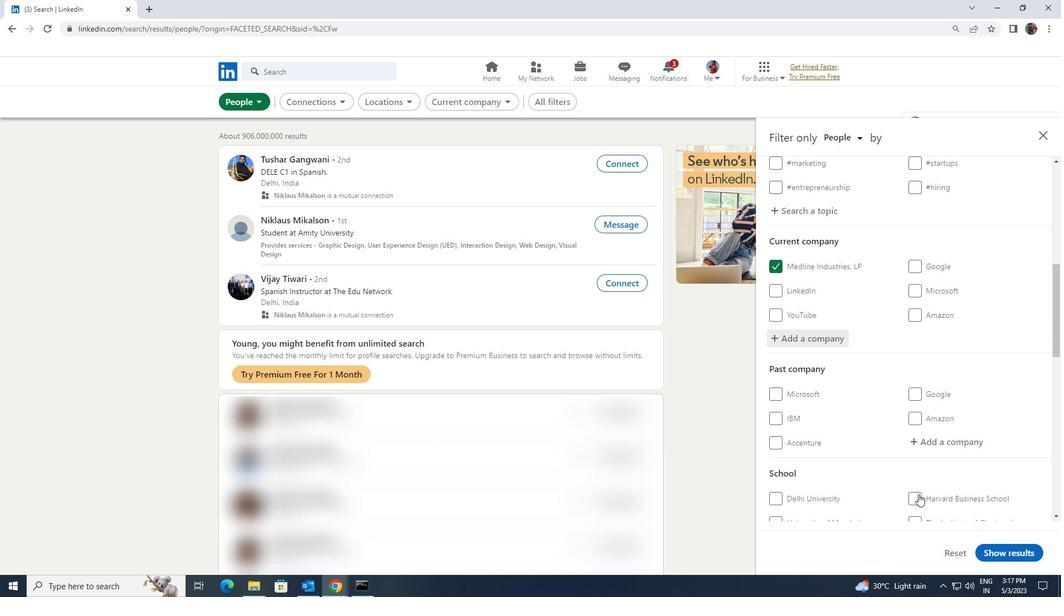 
Action: Mouse scrolled (919, 493) with delta (0, 0)
Screenshot: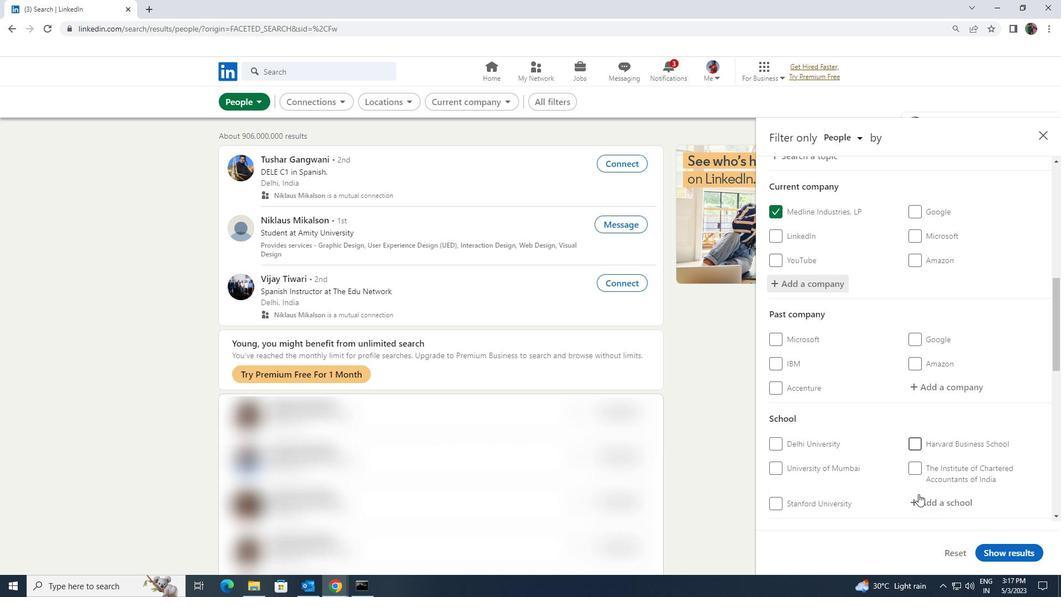 
Action: Mouse moved to (921, 452)
Screenshot: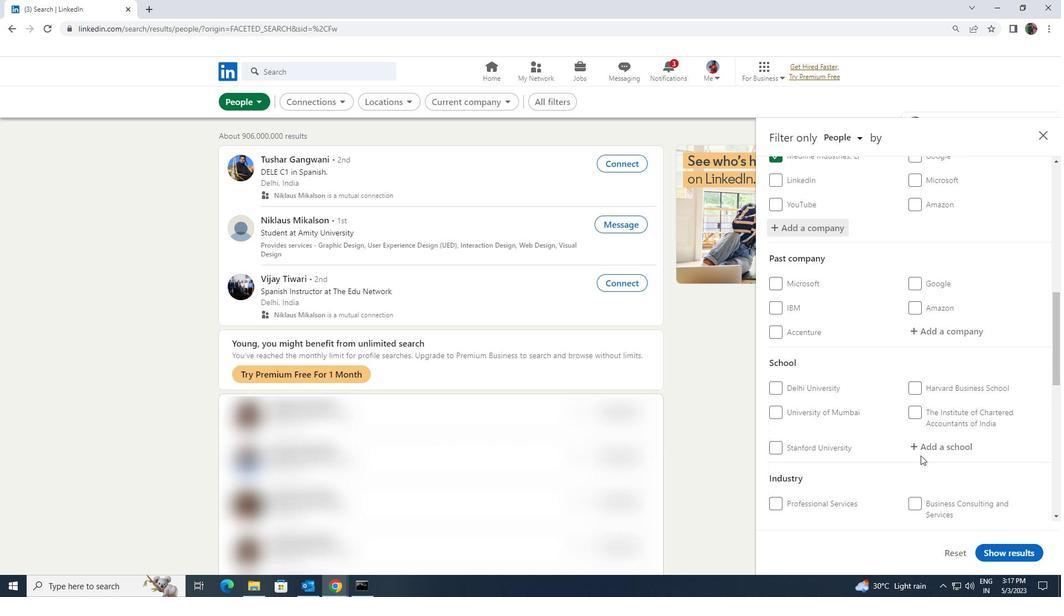 
Action: Mouse pressed left at (921, 452)
Screenshot: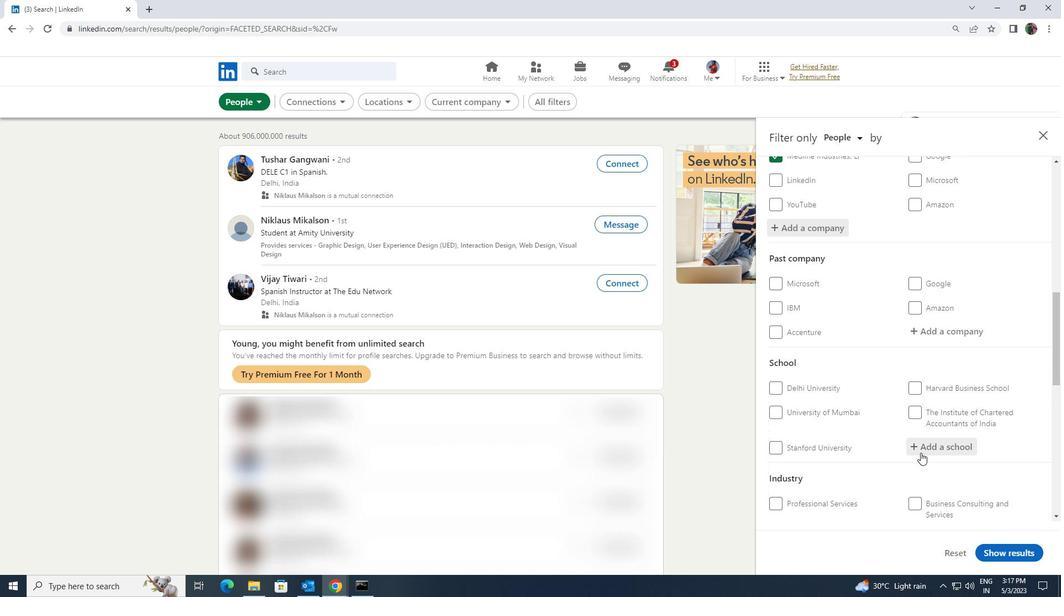 
Action: Key pressed <Key.shift>SILVER<Key.space><Key.shift><Key.shift><Key.shift><Key.shift><Key.shift>OAK<Key.space>COLL<Key.shift>EGE<Key.space>
Screenshot: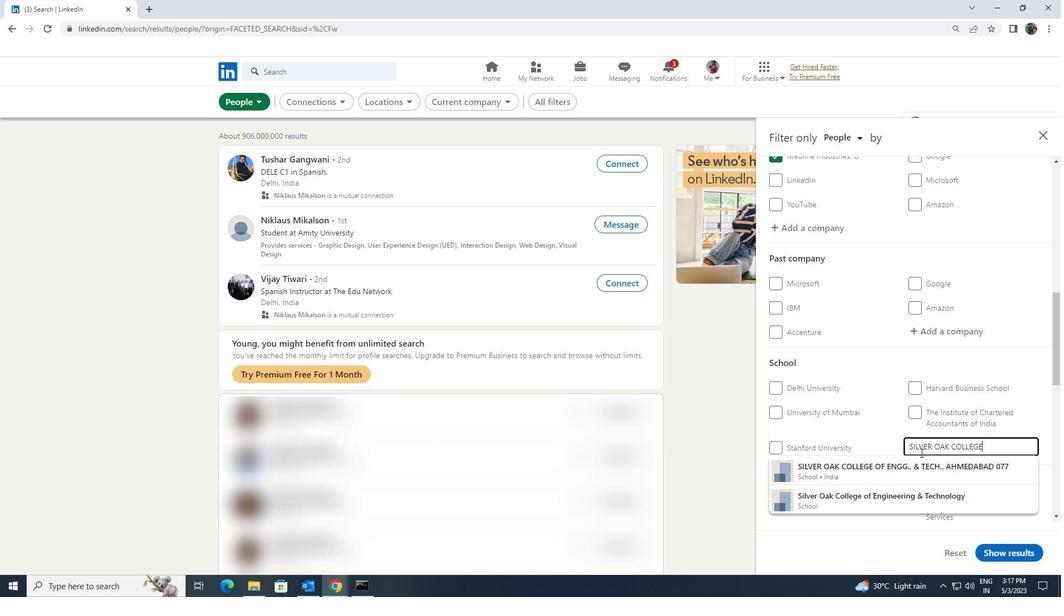 
Action: Mouse moved to (918, 473)
Screenshot: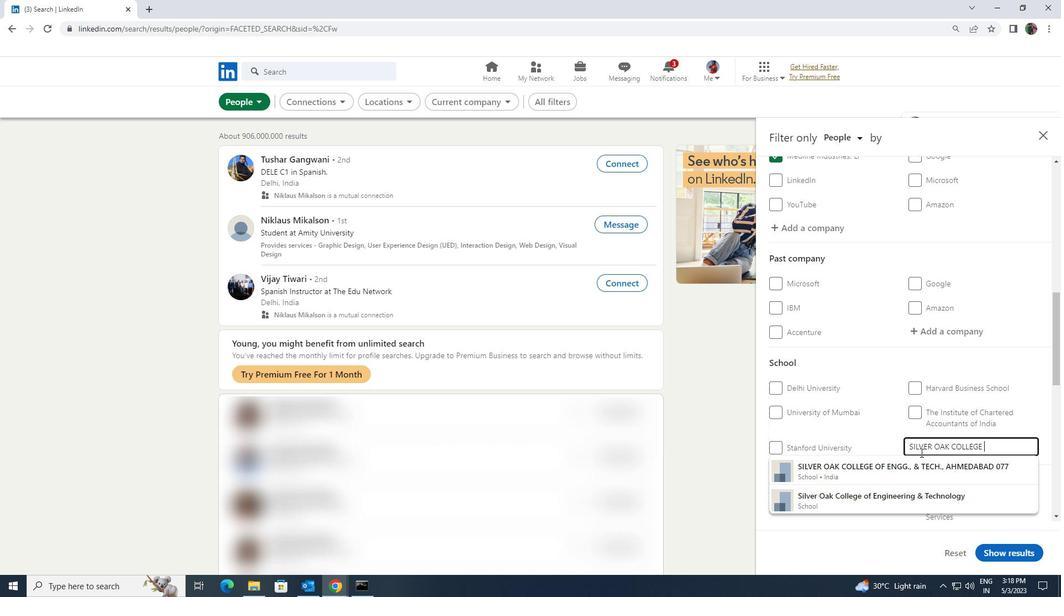 
Action: Mouse pressed left at (918, 473)
Screenshot: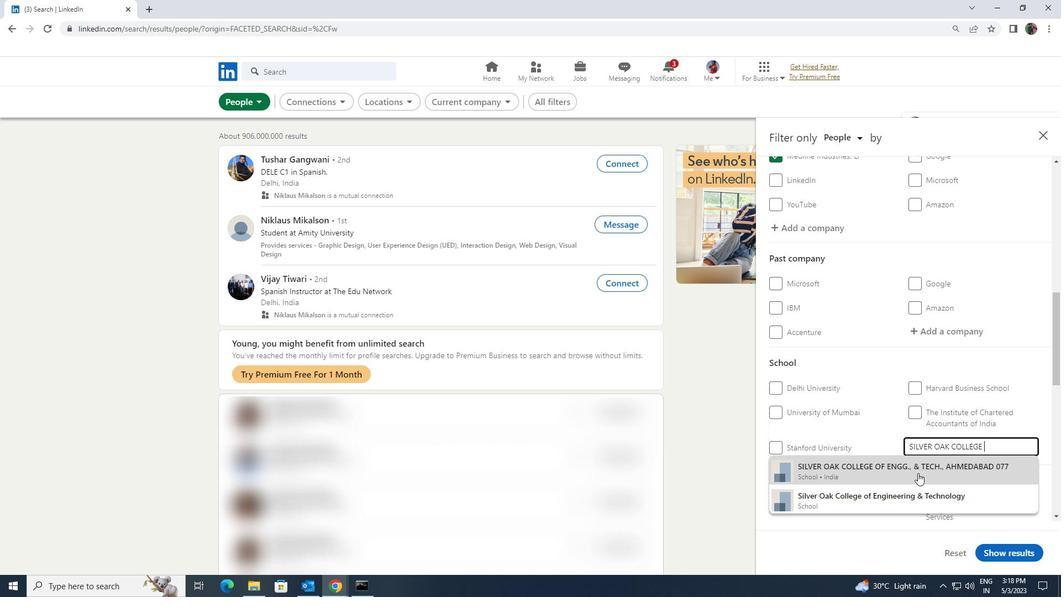 
Action: Mouse scrolled (918, 472) with delta (0, 0)
Screenshot: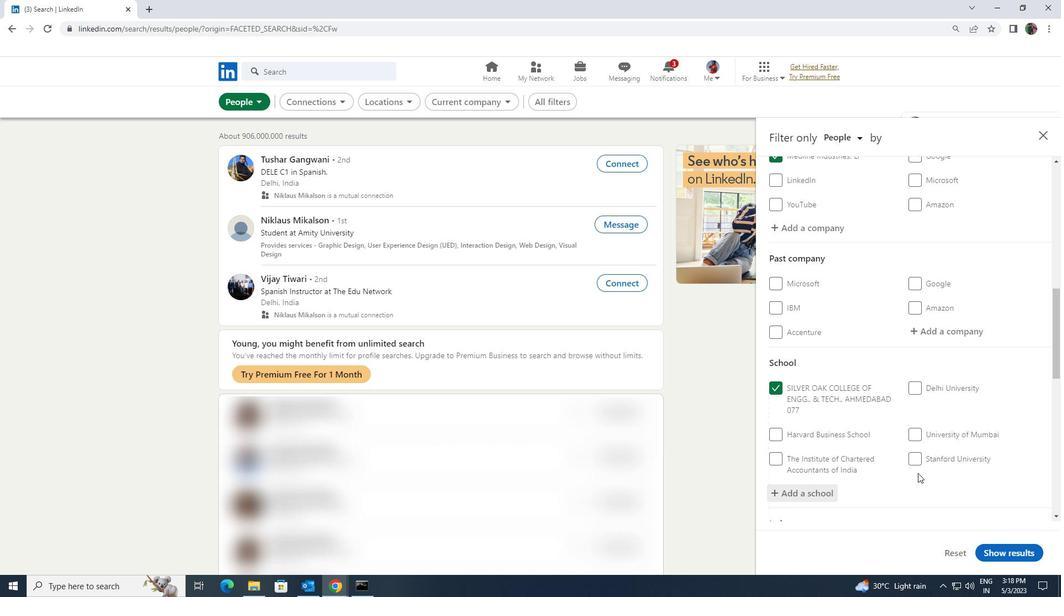 
Action: Mouse scrolled (918, 472) with delta (0, 0)
Screenshot: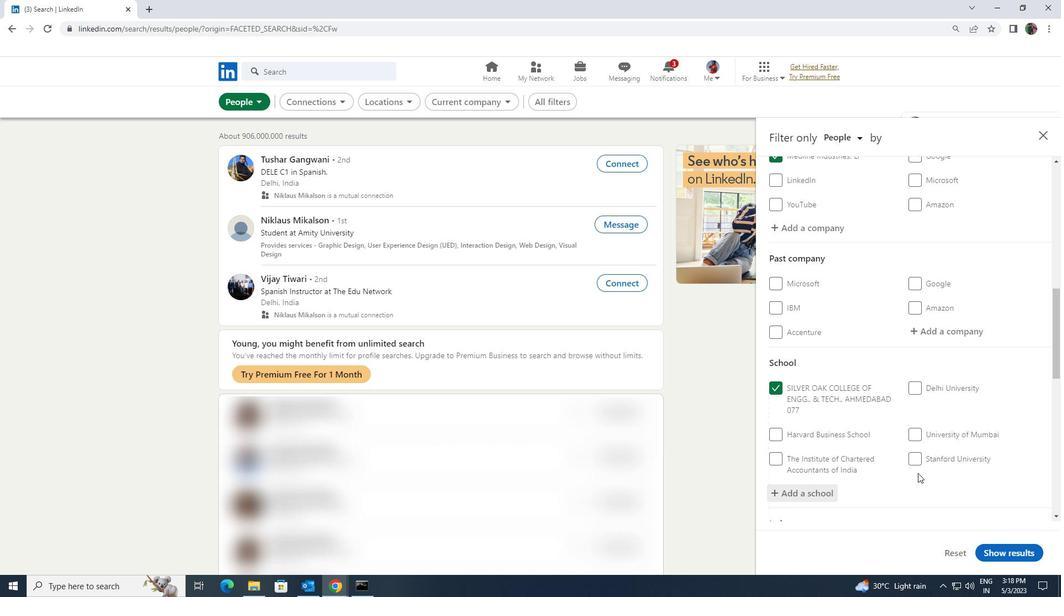 
Action: Mouse moved to (916, 473)
Screenshot: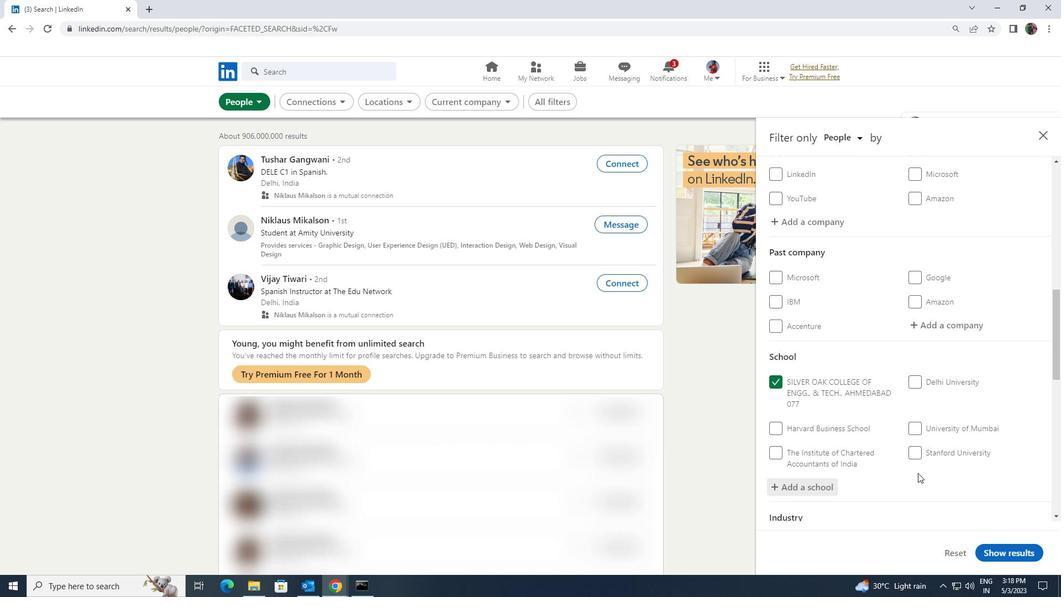 
Action: Mouse scrolled (916, 472) with delta (0, 0)
Screenshot: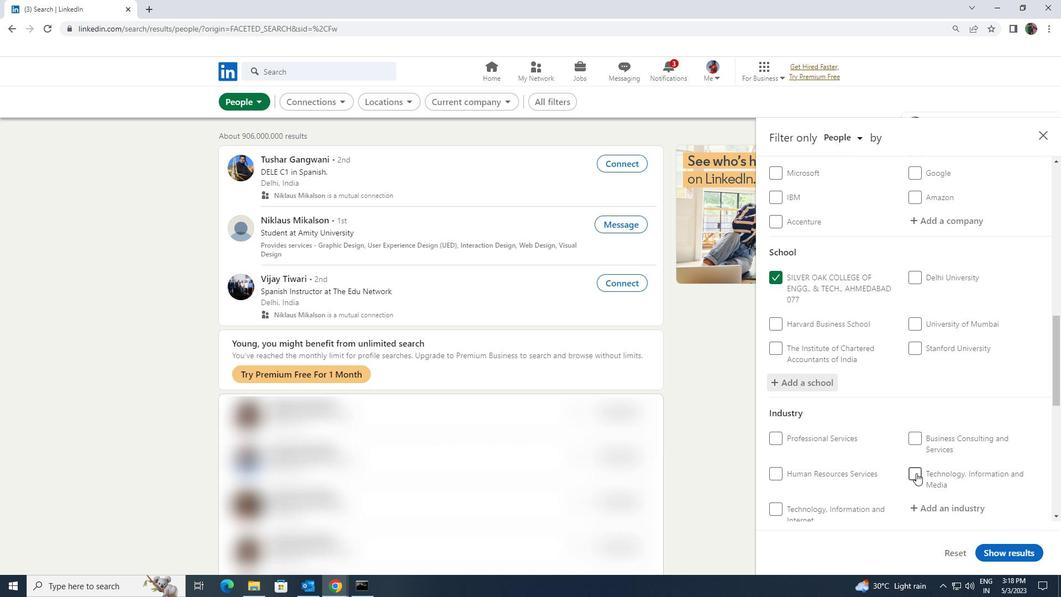 
Action: Mouse moved to (922, 458)
Screenshot: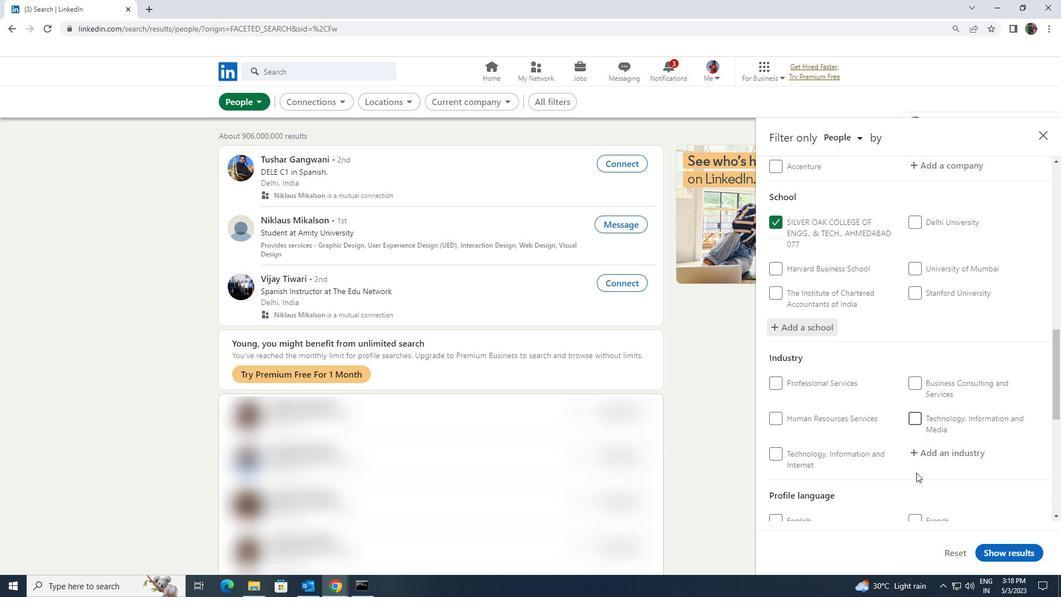 
Action: Mouse pressed left at (922, 458)
Screenshot: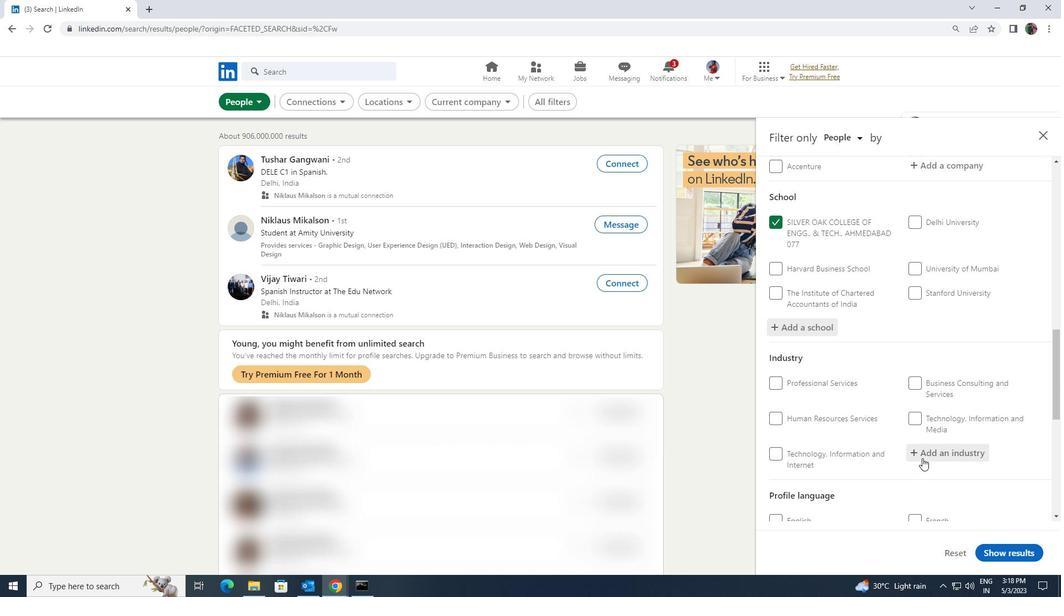 
Action: Key pressed <Key.shift><Key.shift><Key.shift><Key.shift><Key.shift><Key.shift><Key.shift><Key.shift><Key.shift><Key.shift>METEAL<Key.space><Key.backspace><Key.backspace><Key.backspace><Key.backspace>AL<Key.space><Key.shift><Key.shift><Key.shift><Key.shift><Key.shift>TREAT
Screenshot: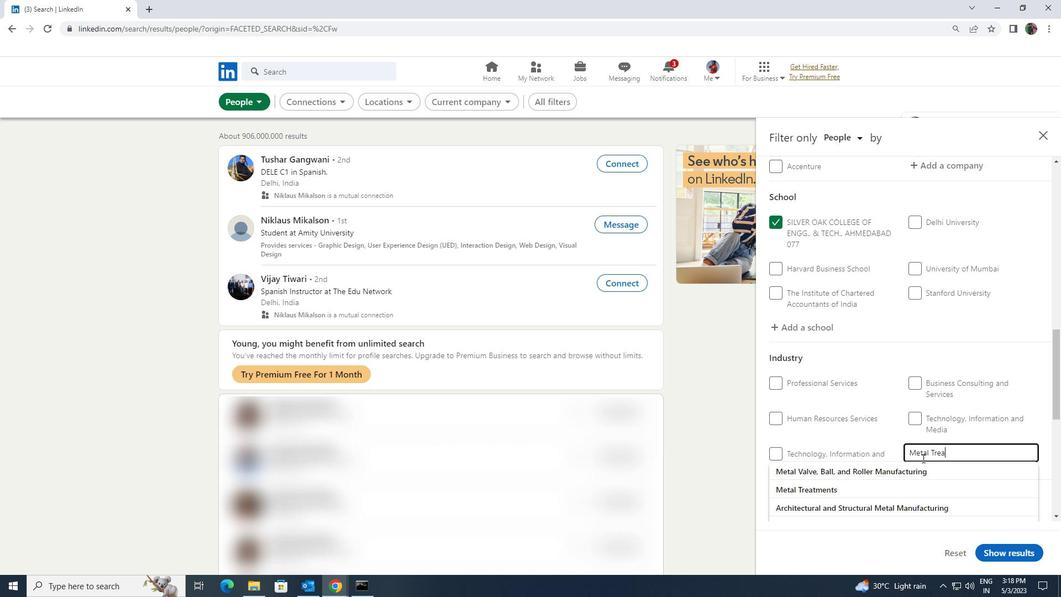 
Action: Mouse moved to (921, 463)
Screenshot: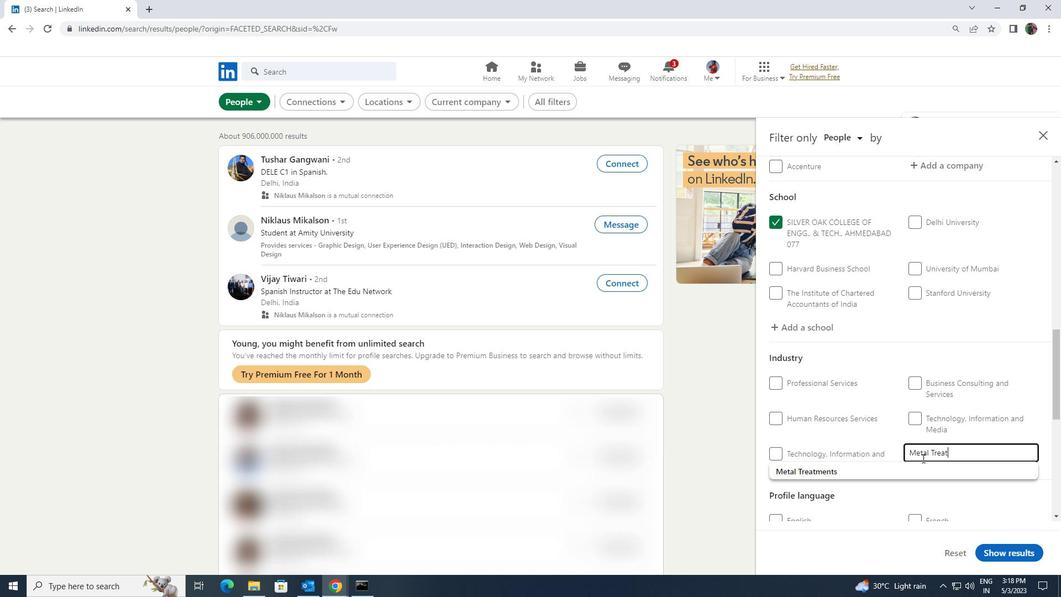 
Action: Mouse pressed left at (921, 463)
Screenshot: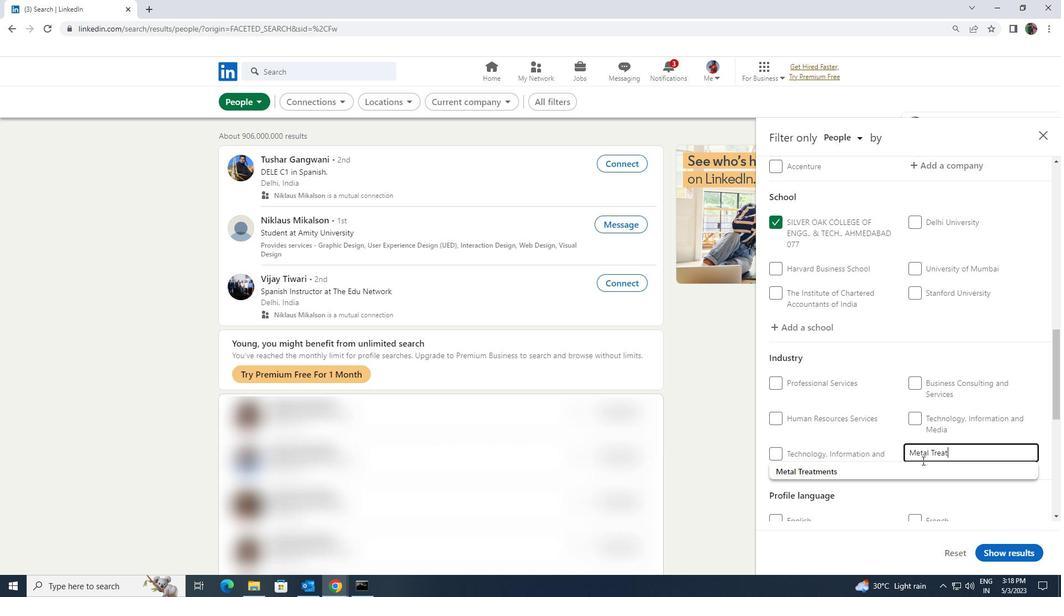 
Action: Mouse moved to (918, 462)
Screenshot: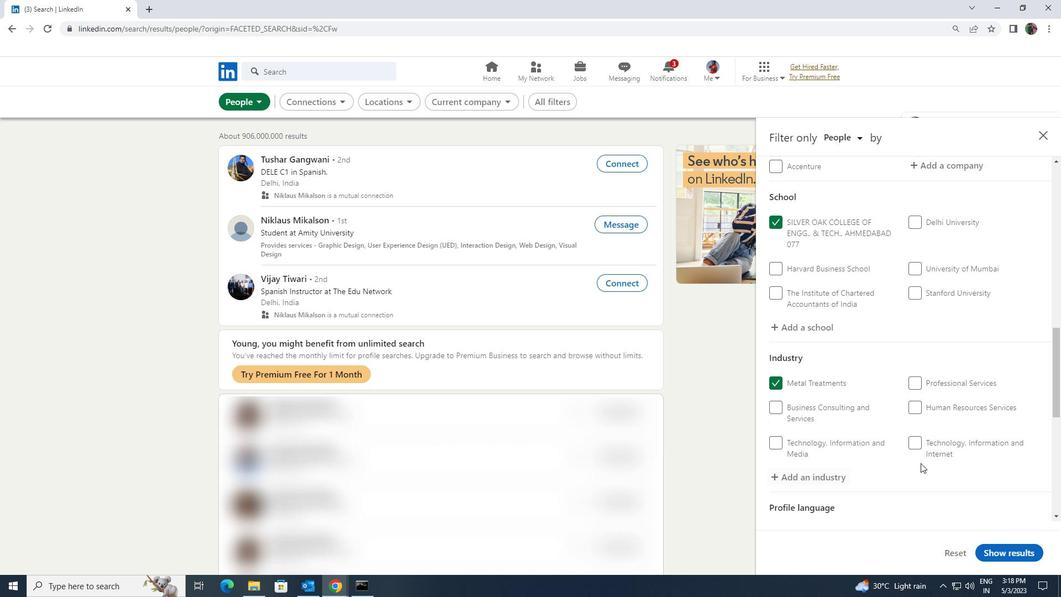 
Action: Mouse scrolled (918, 461) with delta (0, 0)
Screenshot: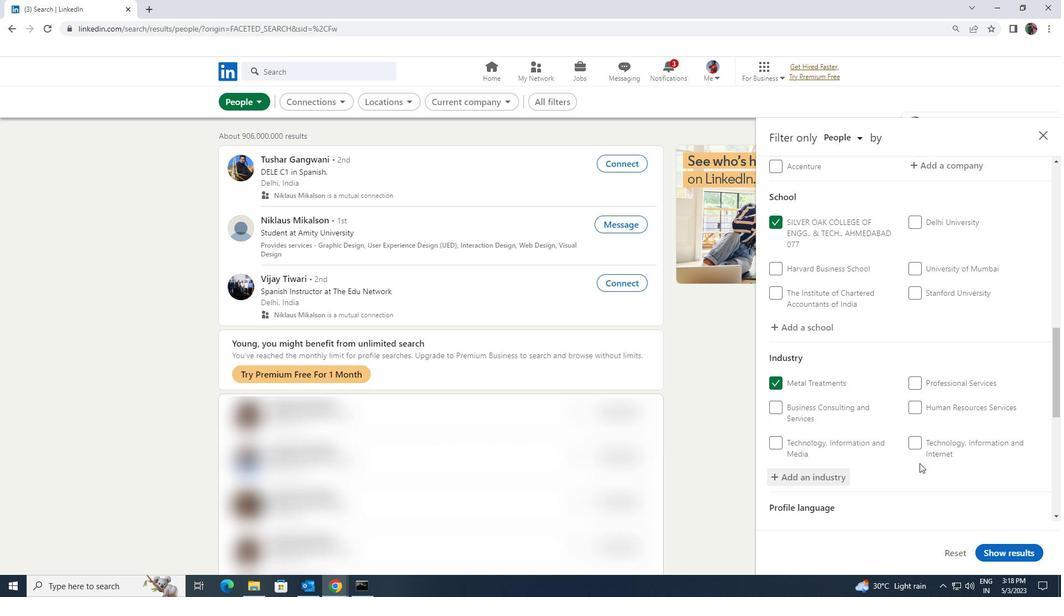 
Action: Mouse scrolled (918, 461) with delta (0, 0)
Screenshot: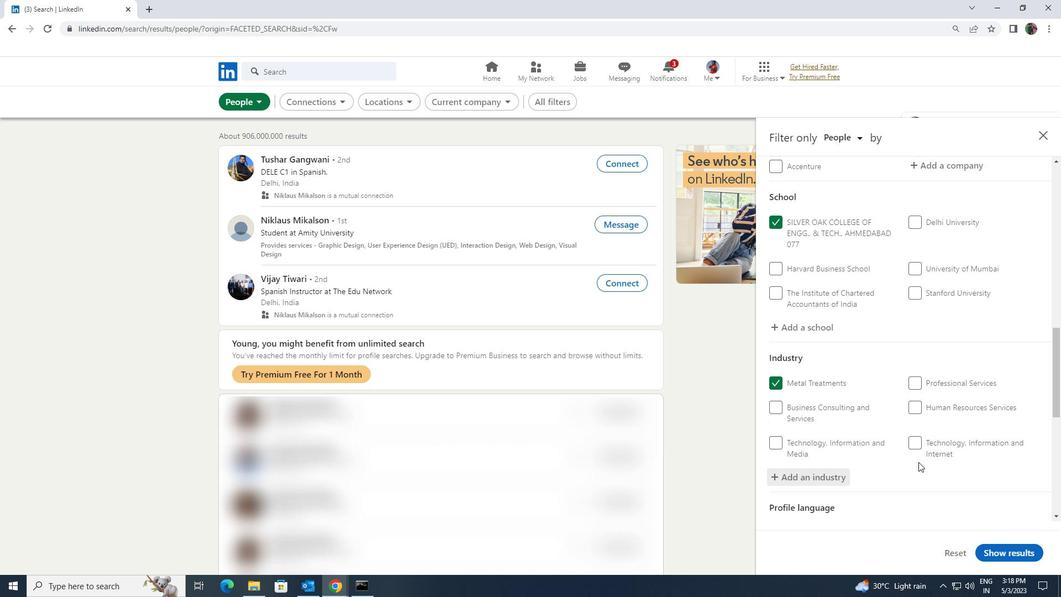 
Action: Mouse scrolled (918, 461) with delta (0, 0)
Screenshot: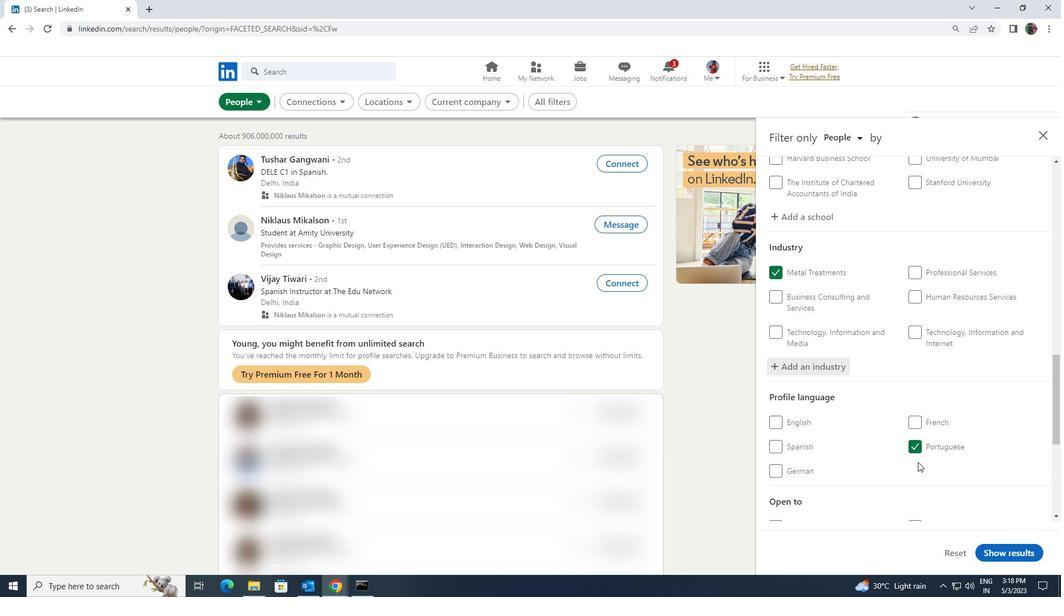 
Action: Mouse scrolled (918, 461) with delta (0, 0)
Screenshot: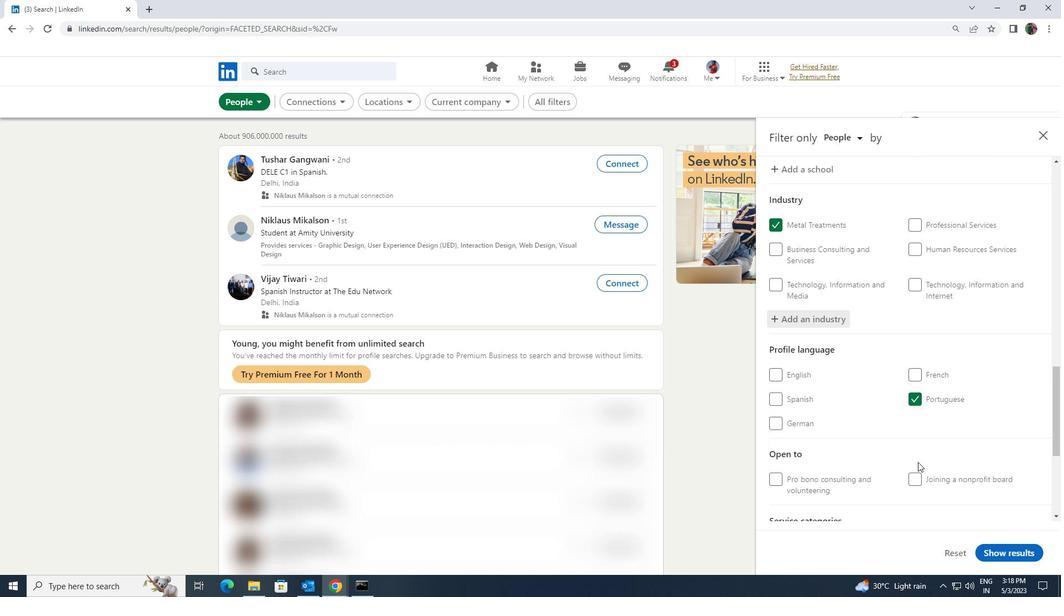 
Action: Mouse scrolled (918, 461) with delta (0, 0)
Screenshot: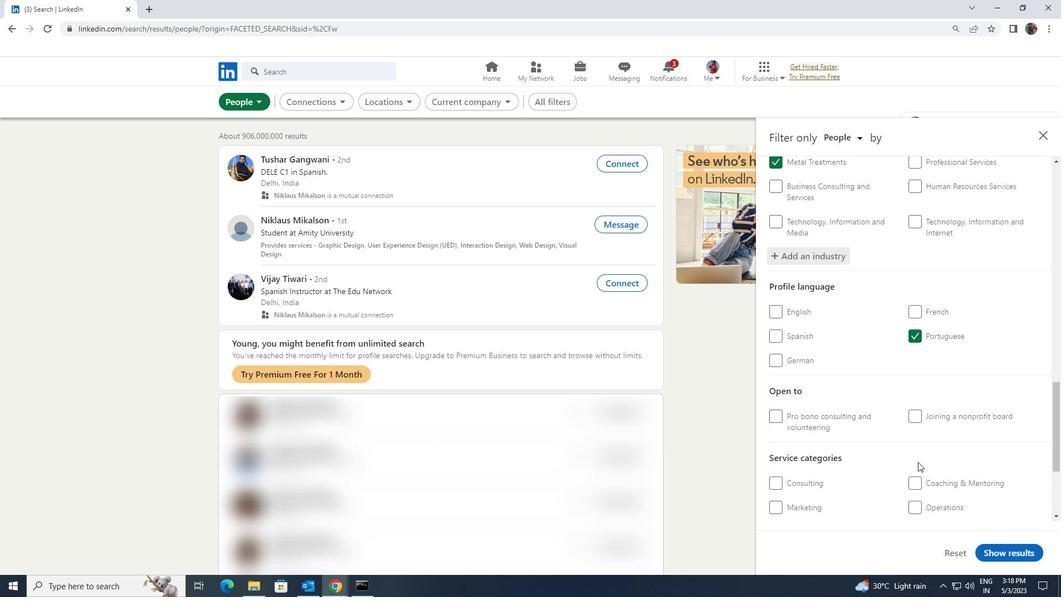 
Action: Mouse moved to (915, 477)
Screenshot: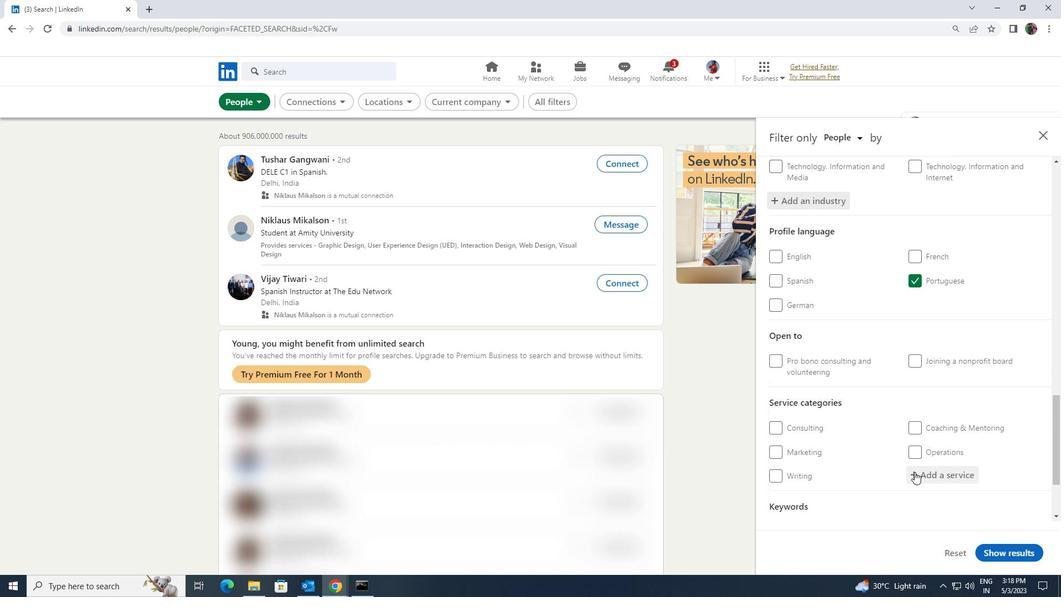 
Action: Mouse pressed left at (915, 477)
Screenshot: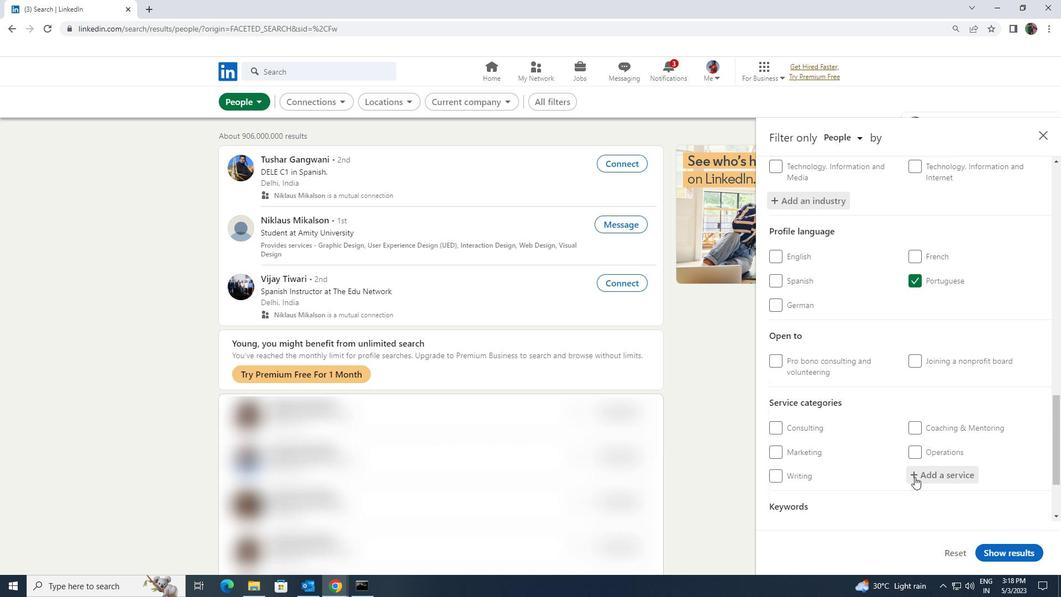 
Action: Key pressed <Key.shift><Key.shift>WORDPRESS
Screenshot: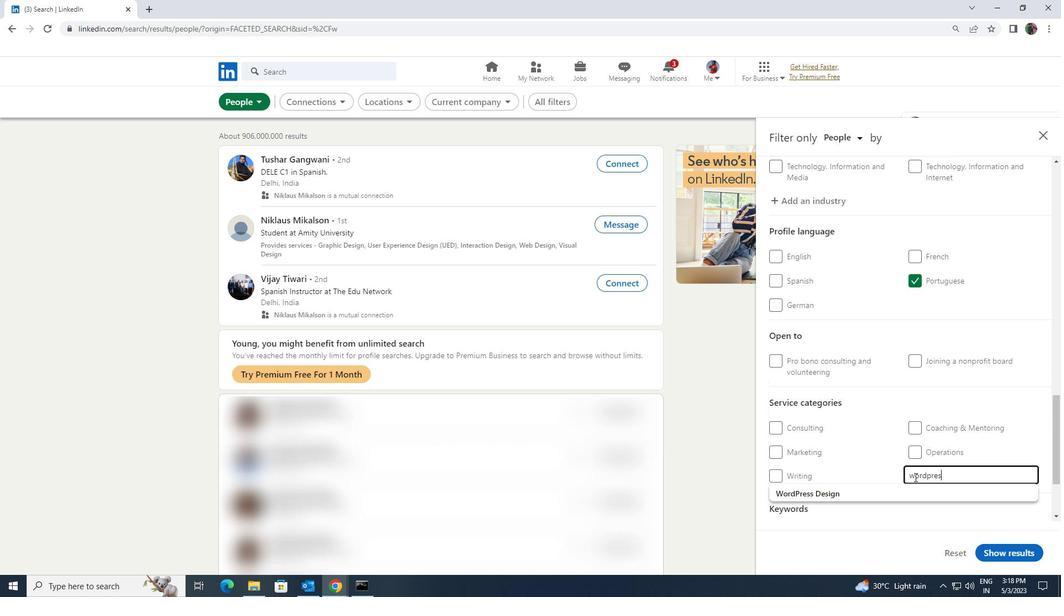 
Action: Mouse moved to (907, 486)
Screenshot: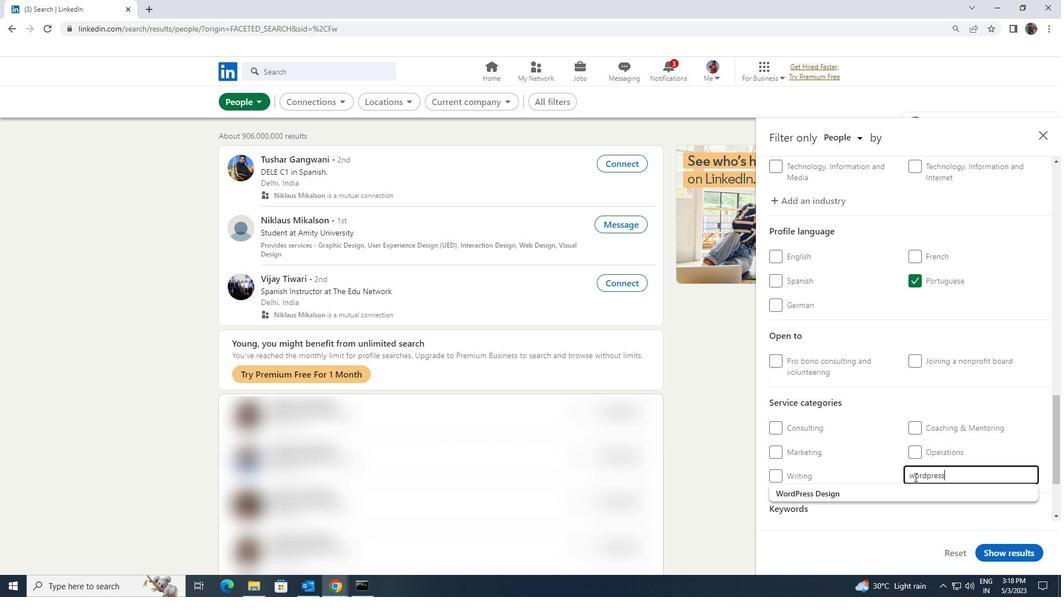 
Action: Mouse pressed left at (907, 486)
Screenshot: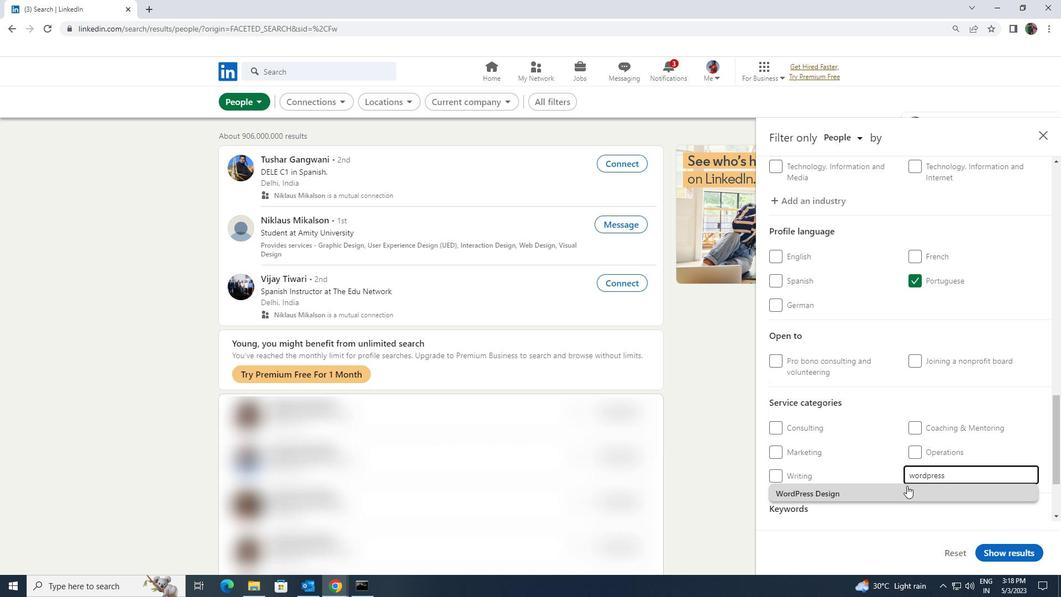 
Action: Mouse moved to (903, 470)
Screenshot: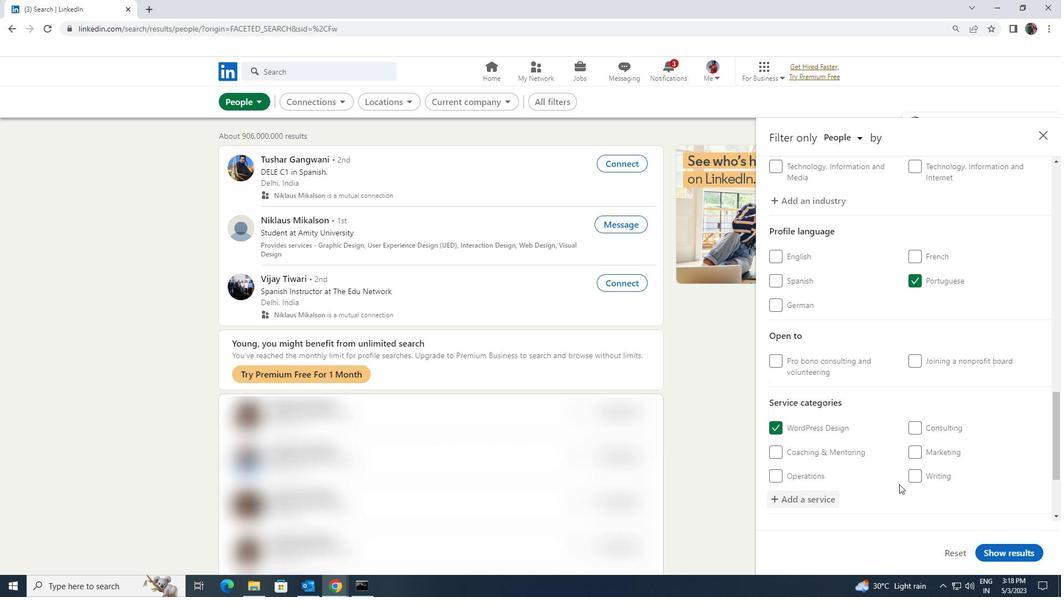 
Action: Mouse scrolled (903, 469) with delta (0, 0)
Screenshot: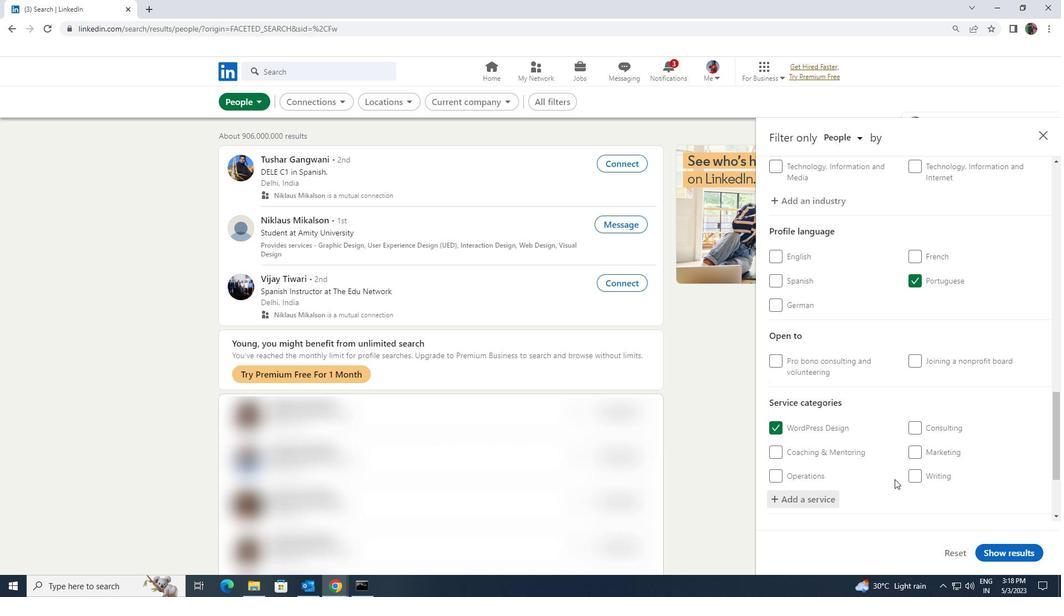 
Action: Mouse scrolled (903, 469) with delta (0, 0)
Screenshot: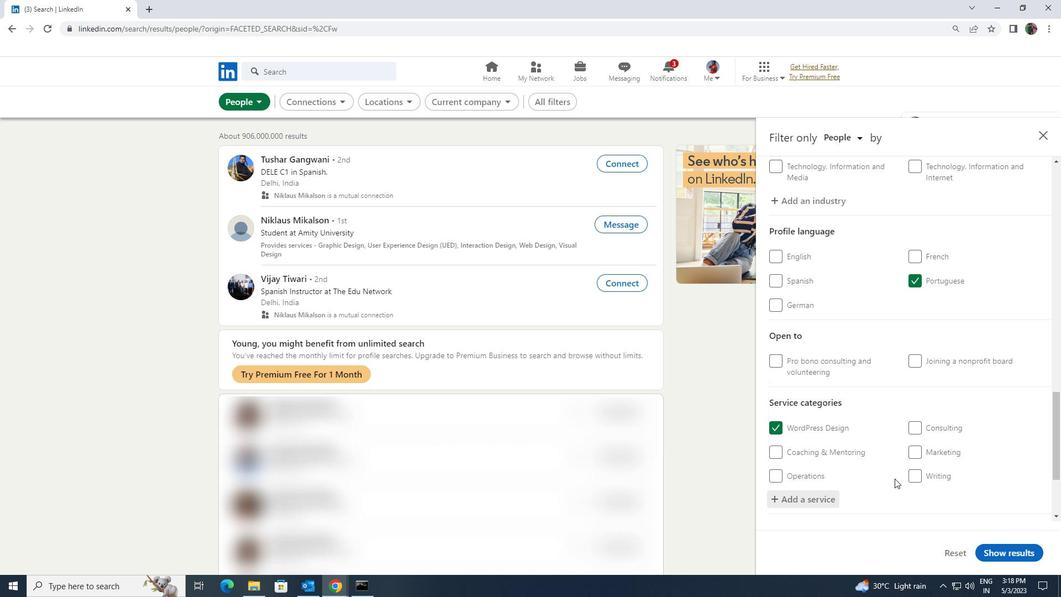 
Action: Mouse moved to (893, 489)
Screenshot: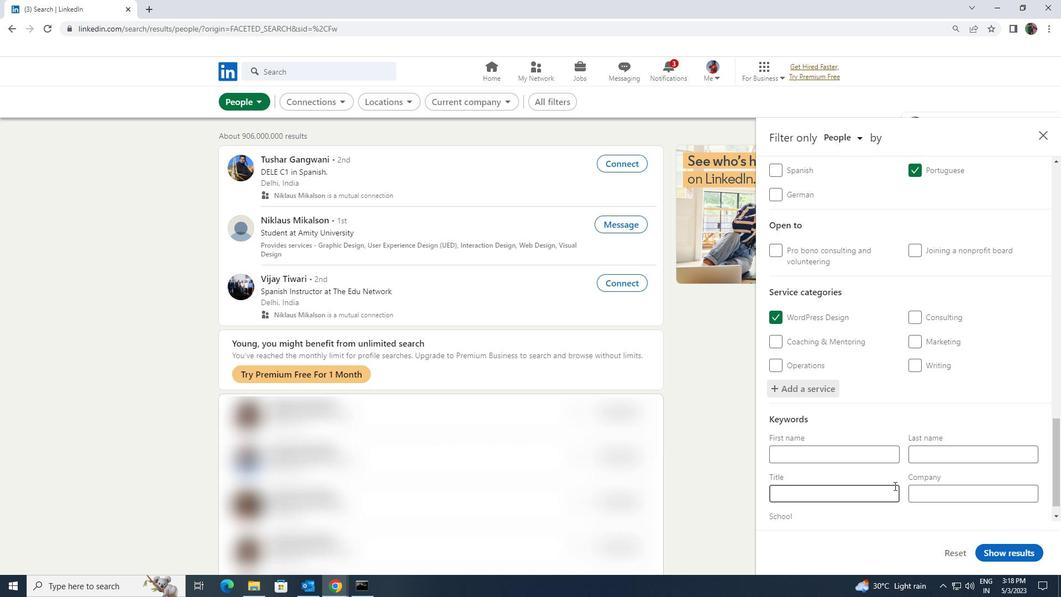 
Action: Mouse pressed left at (893, 489)
Screenshot: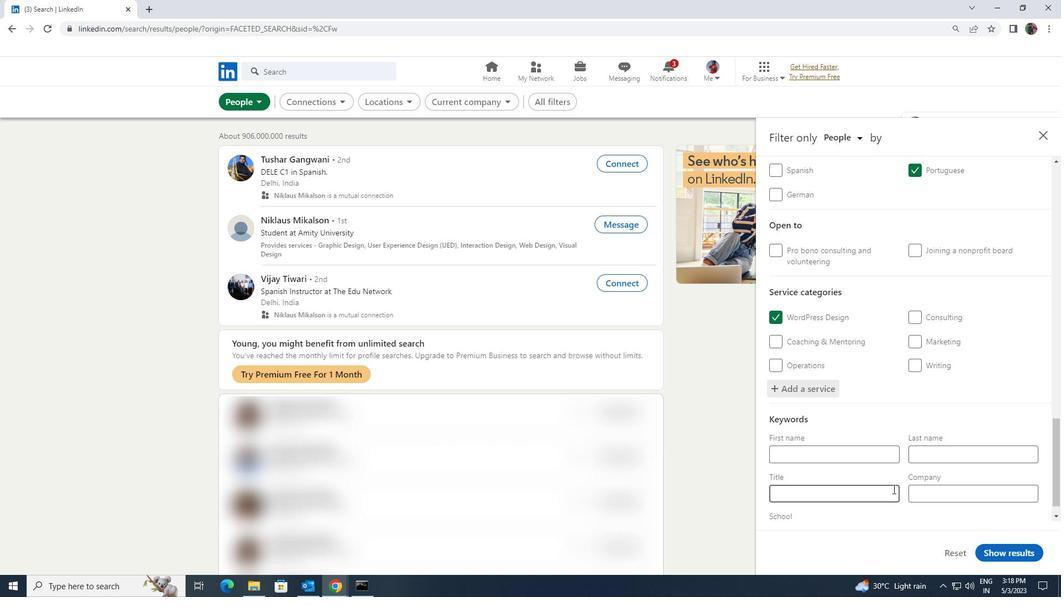 
Action: Key pressed <Key.shift>MORTGAGE<Key.space><Key.shift>LOAN<Key.space><Key.shift><Key.shift><Key.shift><Key.shift><Key.shift>PROCESSOR
Screenshot: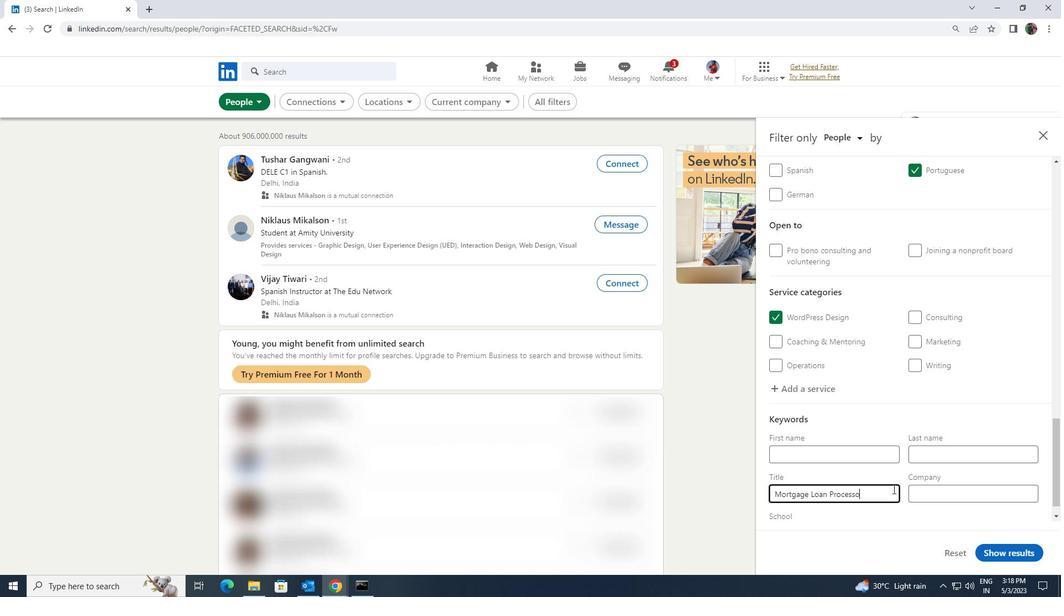 
Action: Mouse moved to (982, 551)
Screenshot: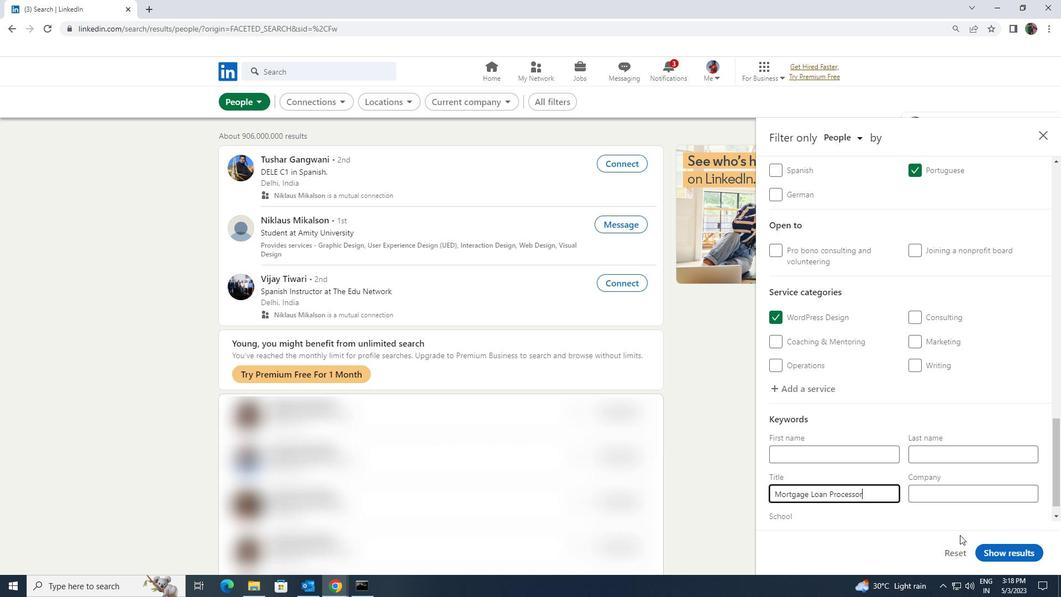 
Action: Mouse pressed left at (982, 551)
Screenshot: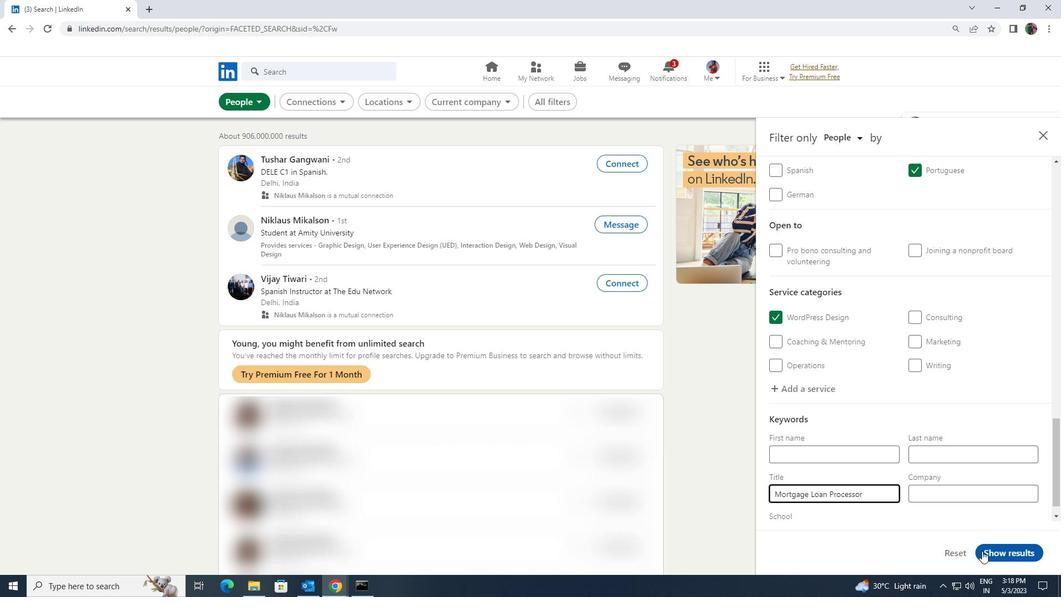 
